 Task: Add a dinner reservation for two at a local restaurant on Friday at 8:00 PM.
Action: Mouse pressed left at (778, 404)
Screenshot: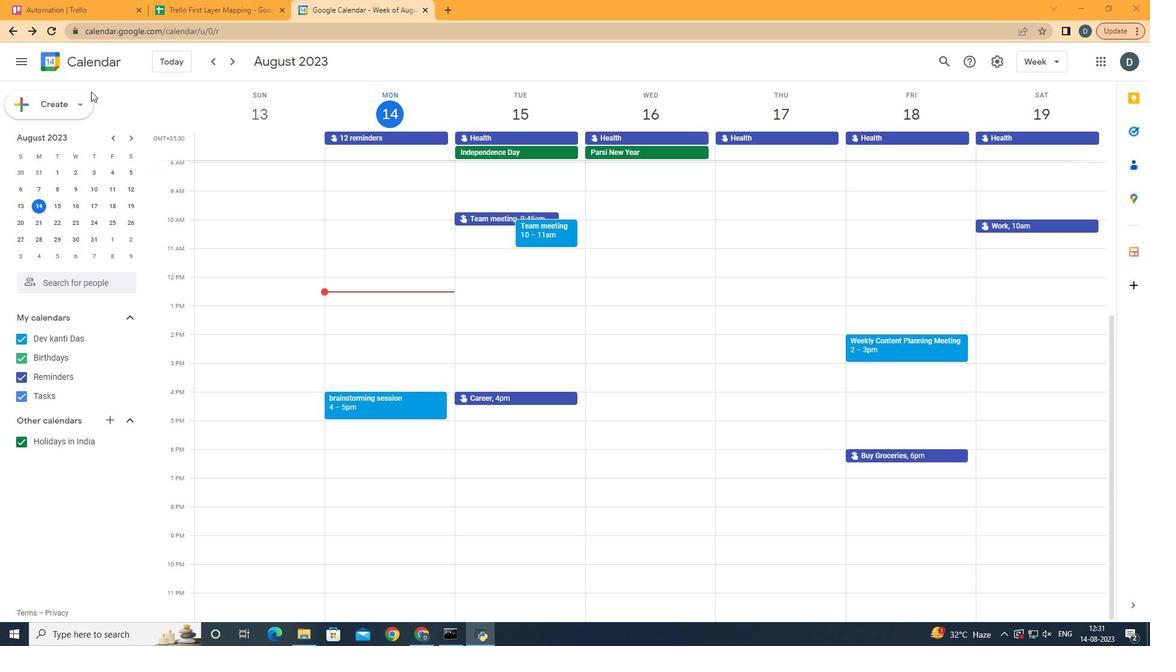 
Action: Mouse moved to (594, 228)
Screenshot: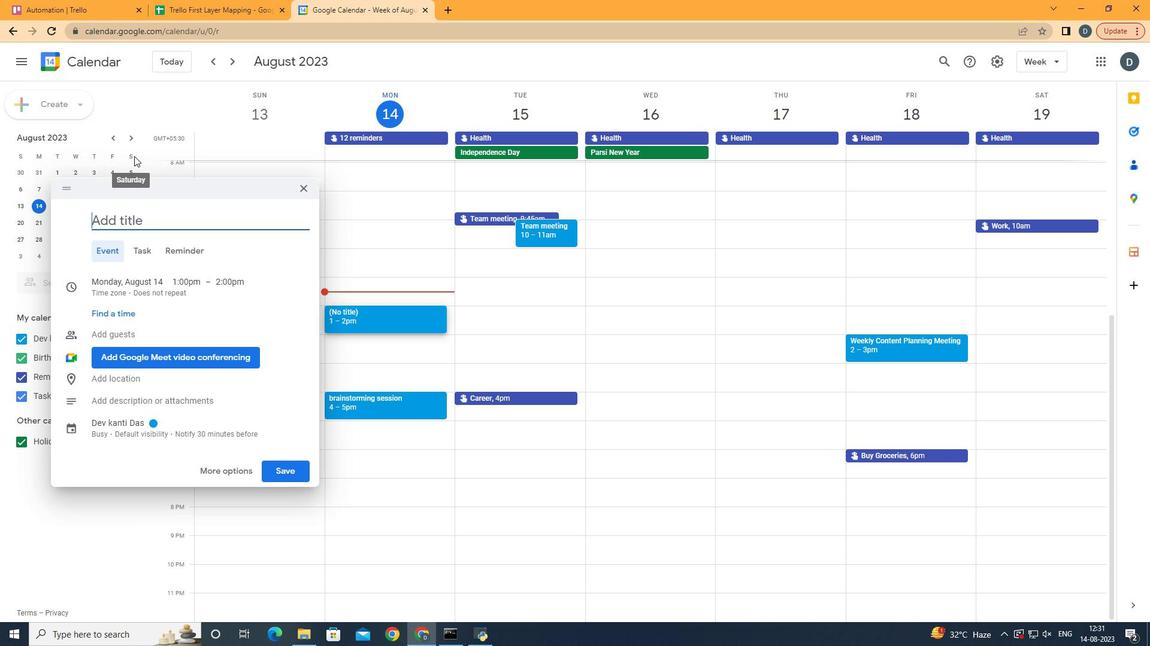 
Action: Key pressed <Key.caps_lock>S
Screenshot: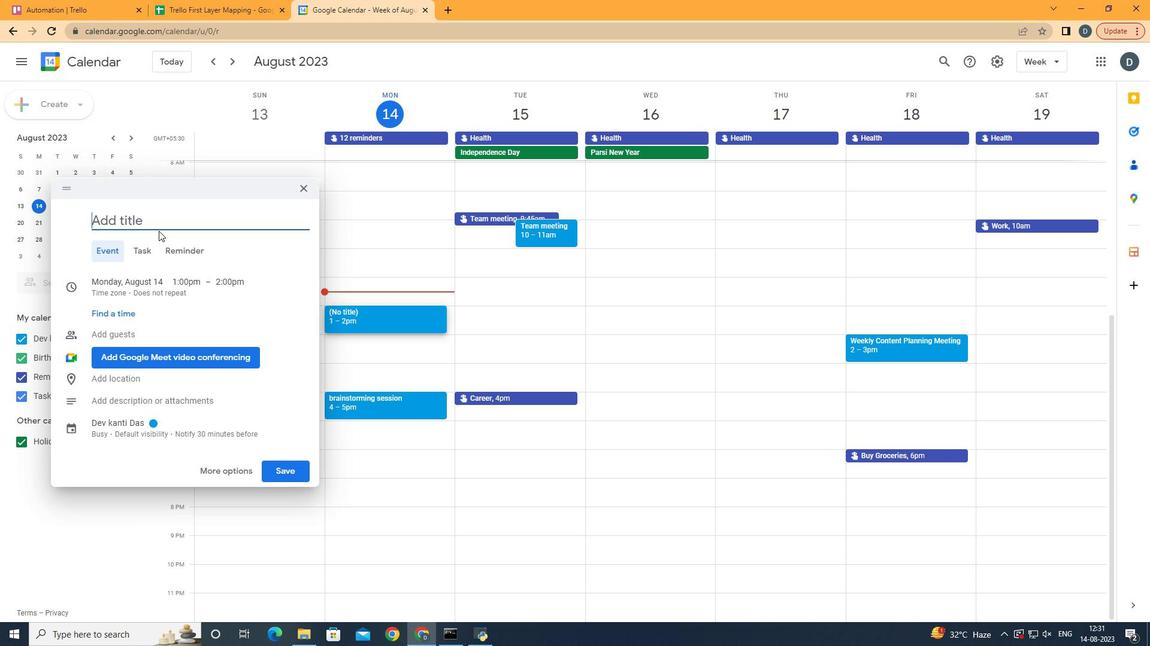 
Action: Mouse moved to (594, 228)
Screenshot: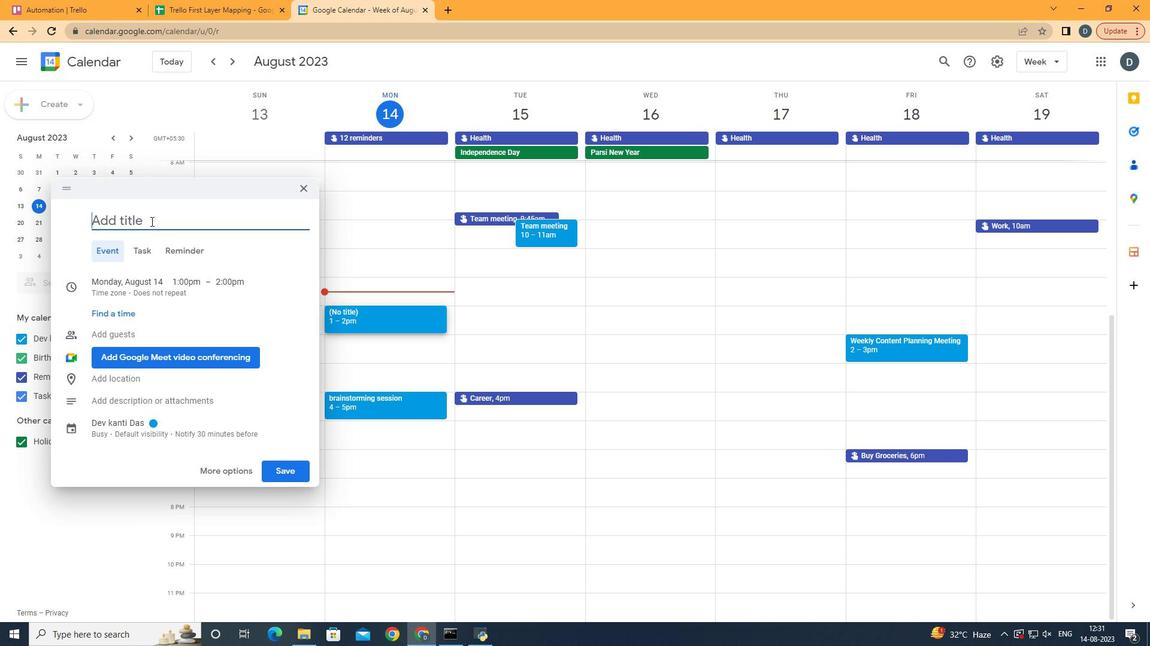 
Action: Key pressed <Key.backspace>DI<Key.backspace><Key.caps_lock>inner<Key.space>reservation<Key.space>for<Key.space>two
Screenshot: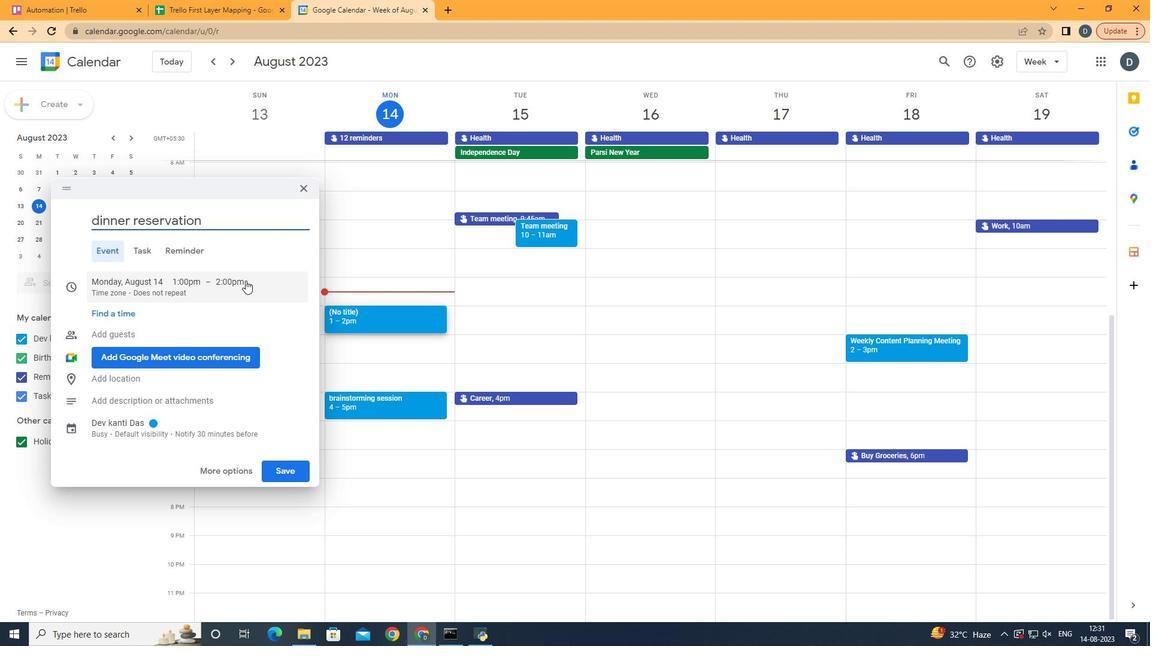 
Action: Mouse moved to (533, 344)
Screenshot: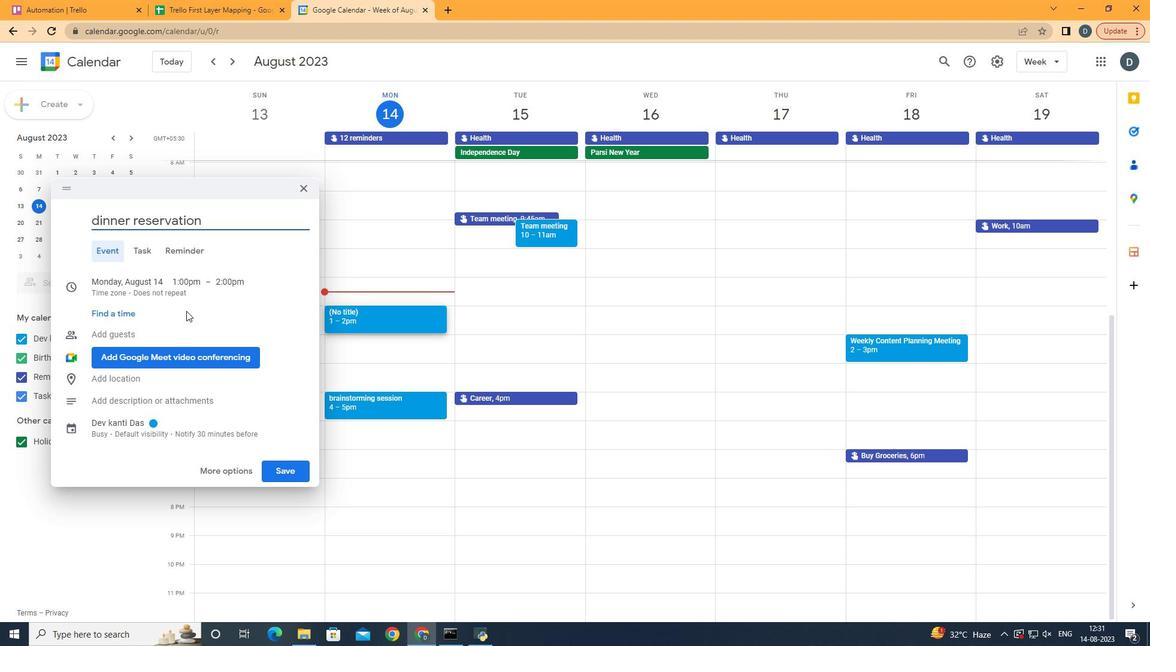 
Action: Mouse pressed left at (533, 344)
Screenshot: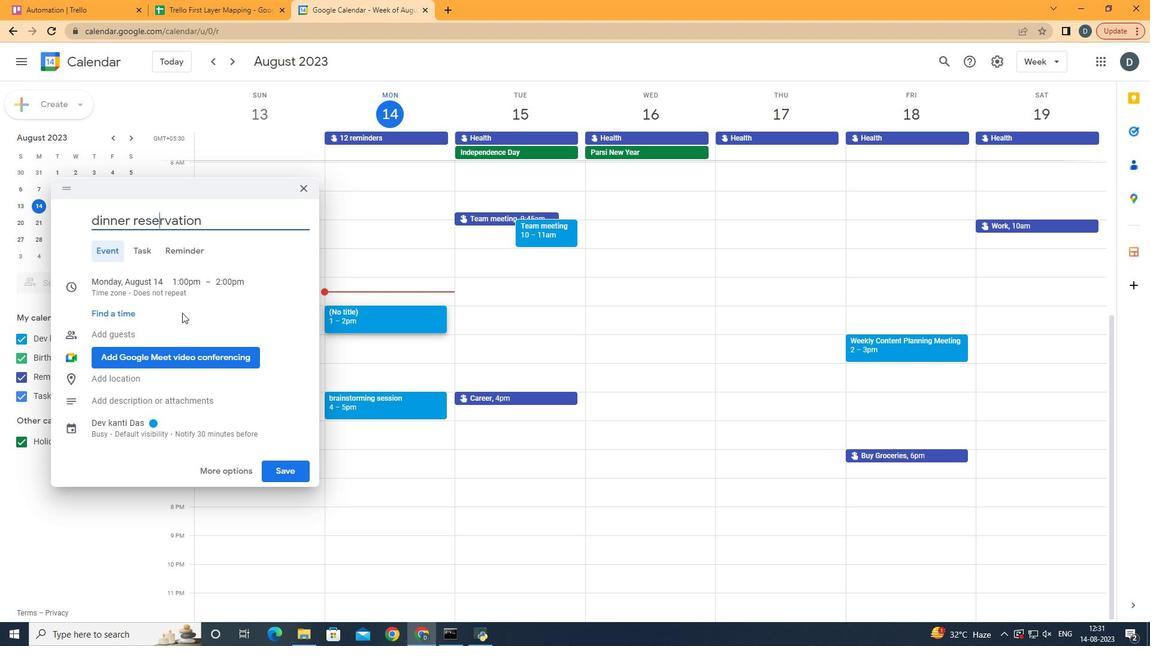 
Action: Mouse moved to (532, 349)
Screenshot: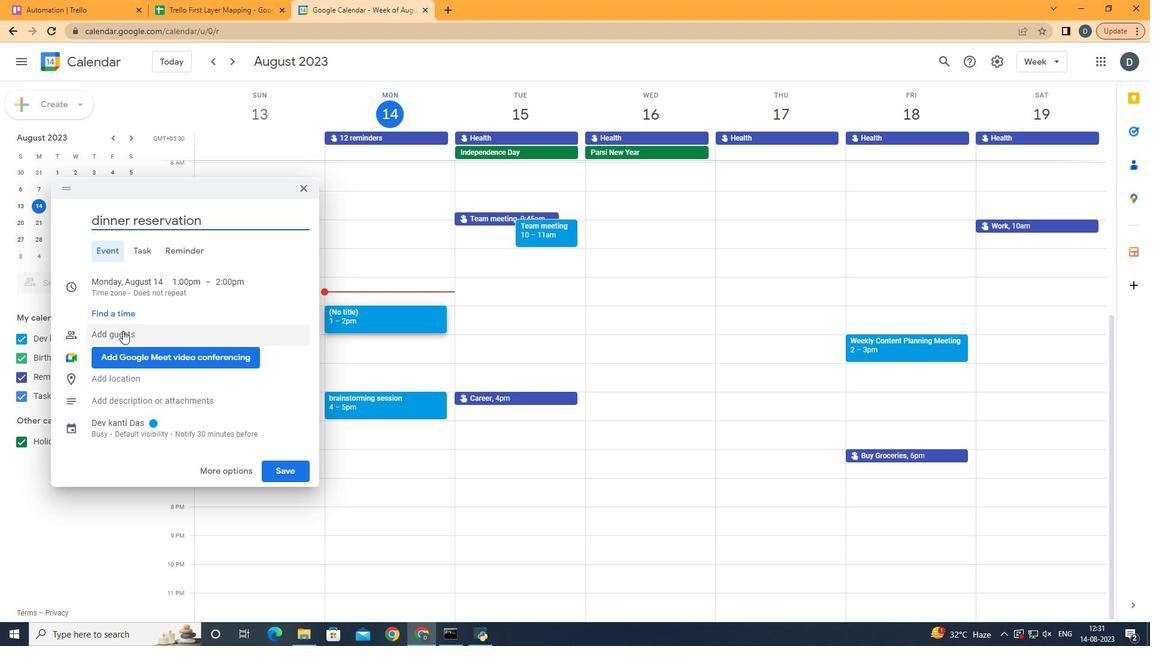 
Action: Key pressed <Key.caps_lock>LO<Key.caps_lock><Key.backspace>ocal<Key.space>restr
Screenshot: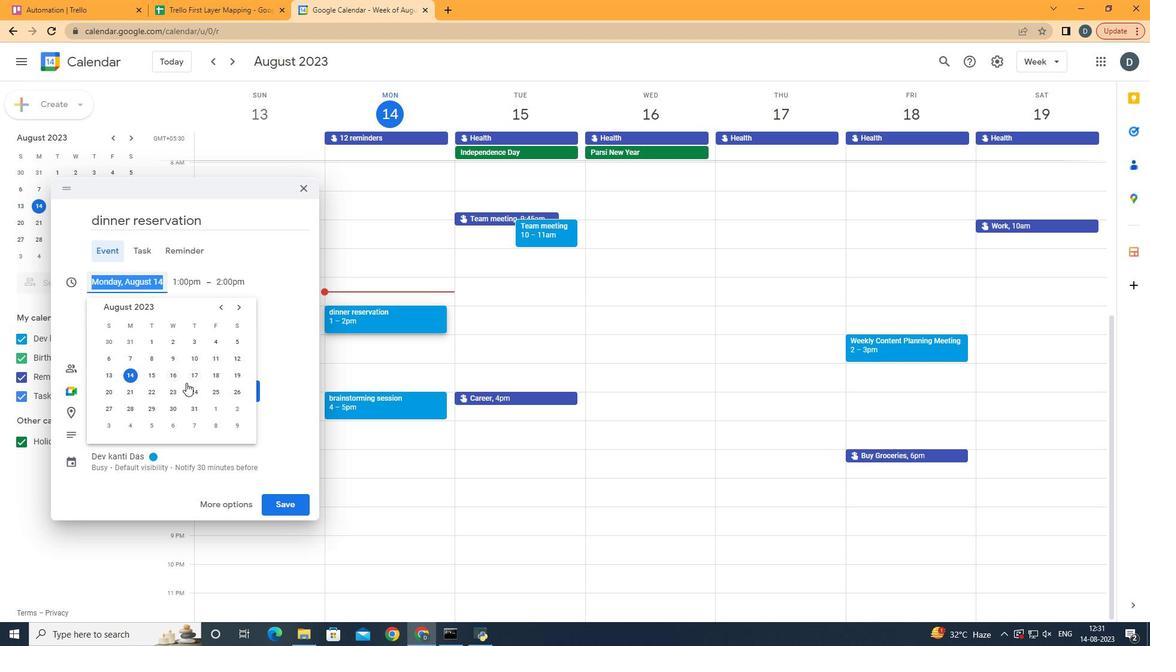 
Action: Mouse moved to (606, 268)
Screenshot: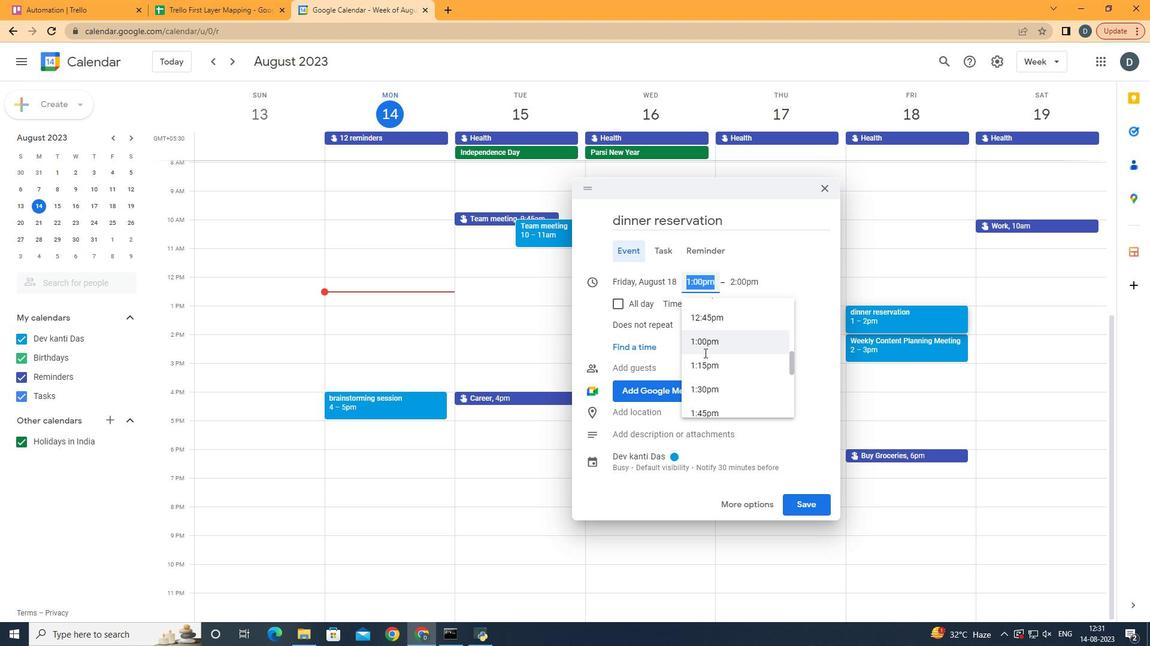 
Action: Mouse pressed left at (606, 268)
Screenshot: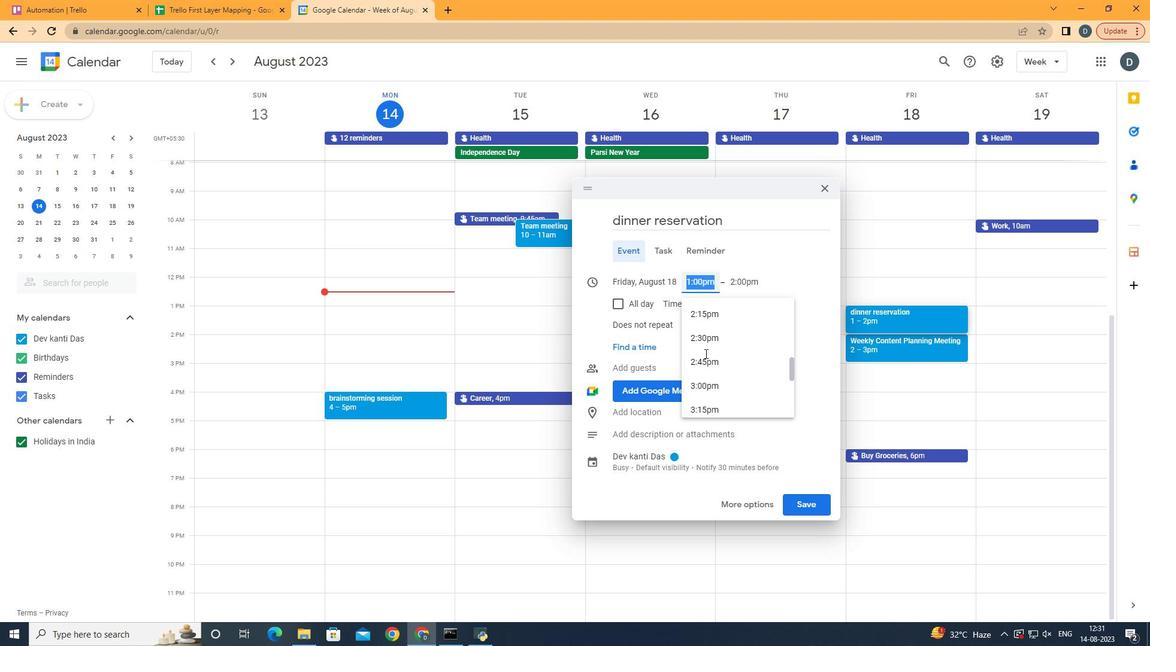 
Action: Mouse moved to (714, 431)
Screenshot: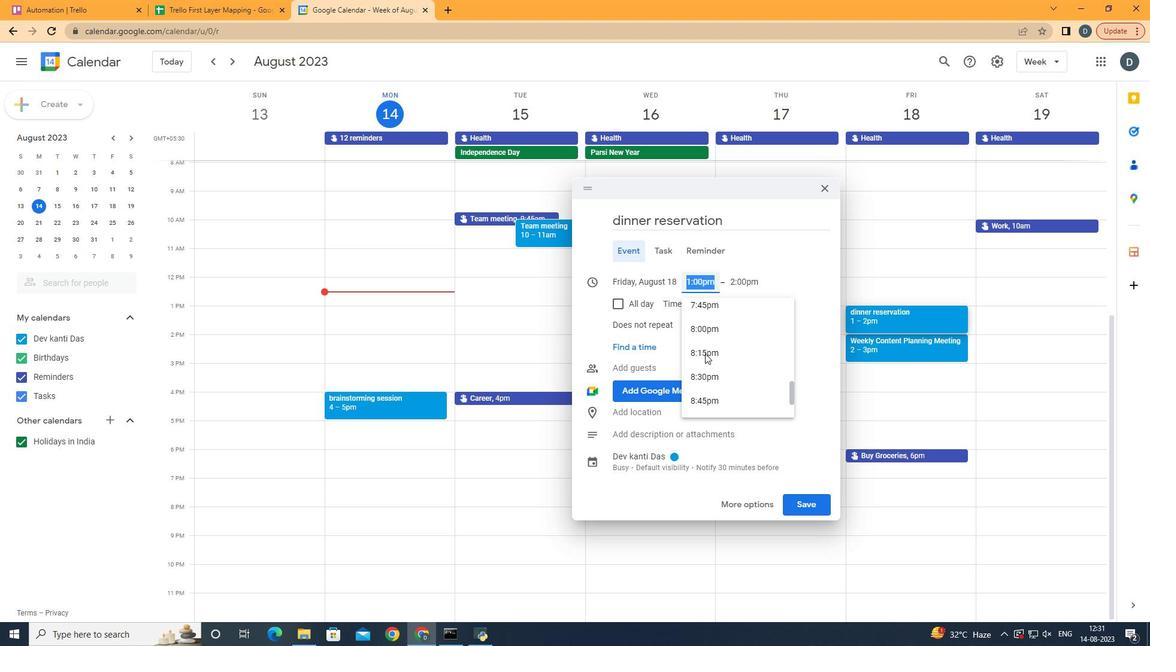 
Action: Mouse pressed left at (714, 431)
Screenshot: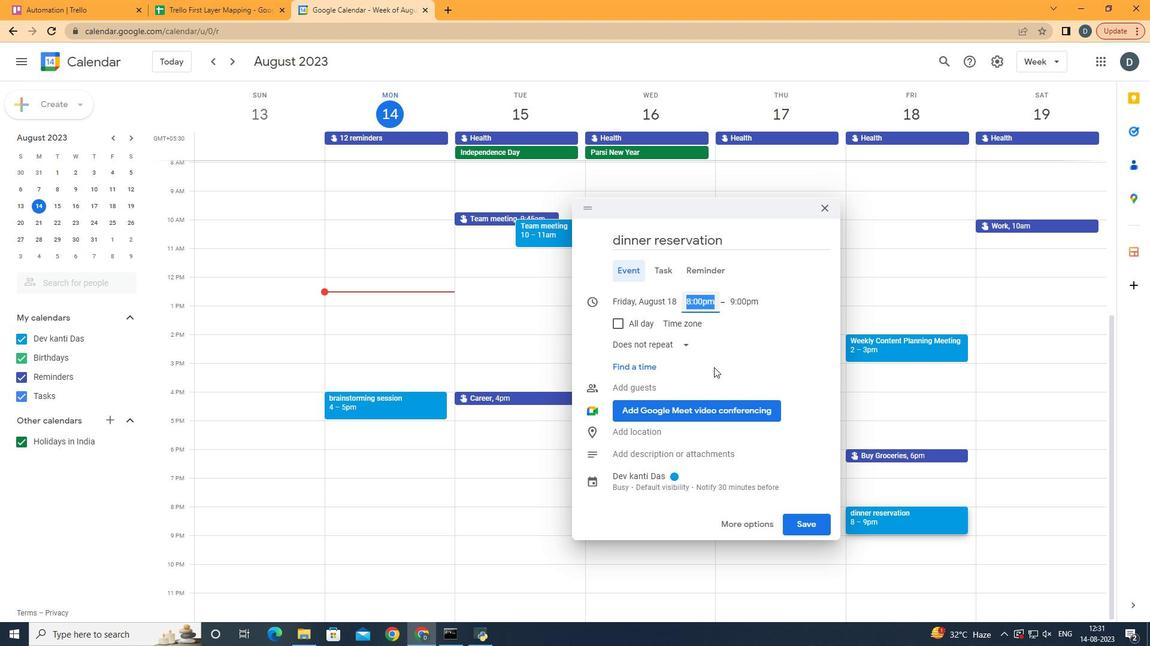 
Action: Mouse moved to (115, 170)
Screenshot: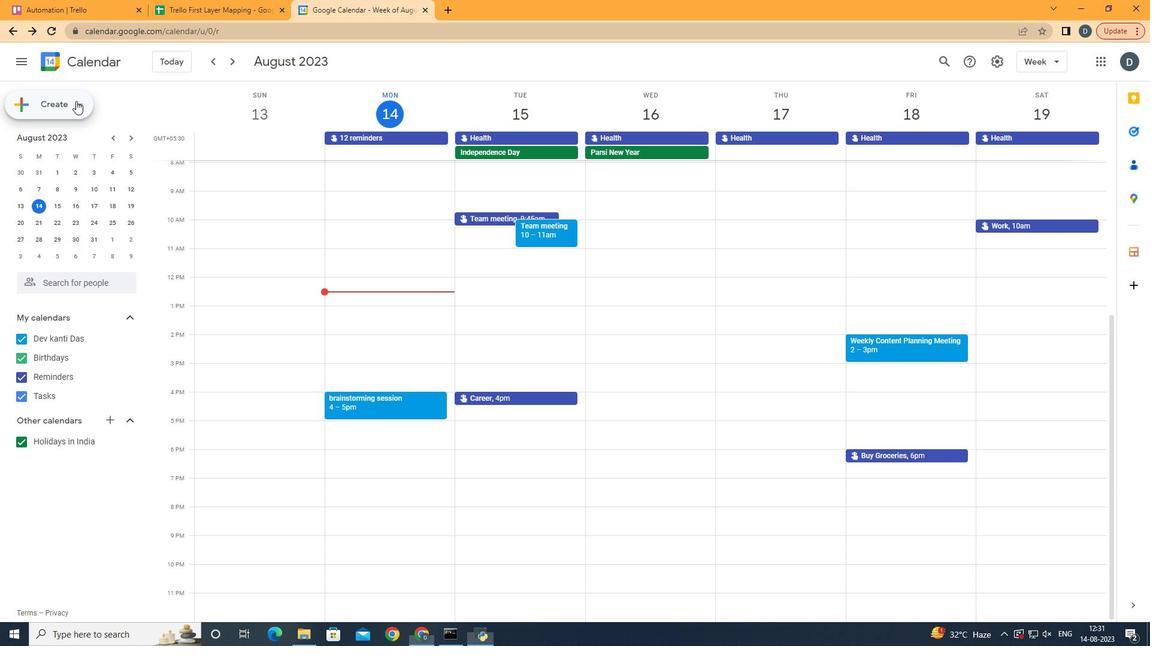 
Action: Mouse pressed left at (115, 170)
Screenshot: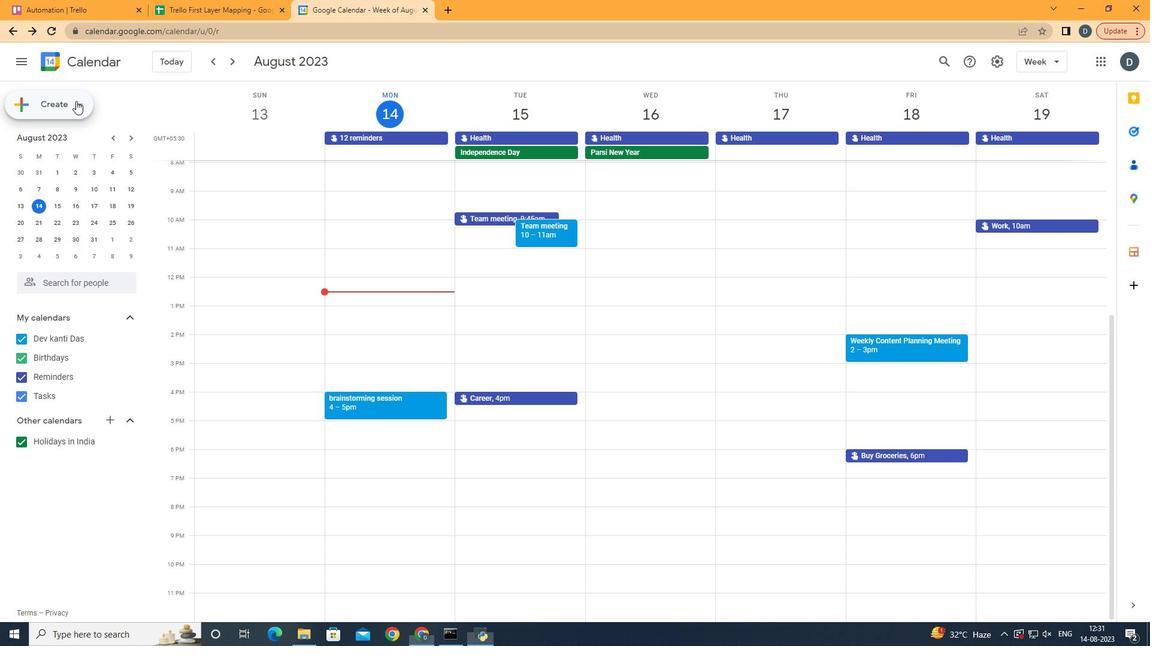 
Action: Mouse moved to (107, 191)
Screenshot: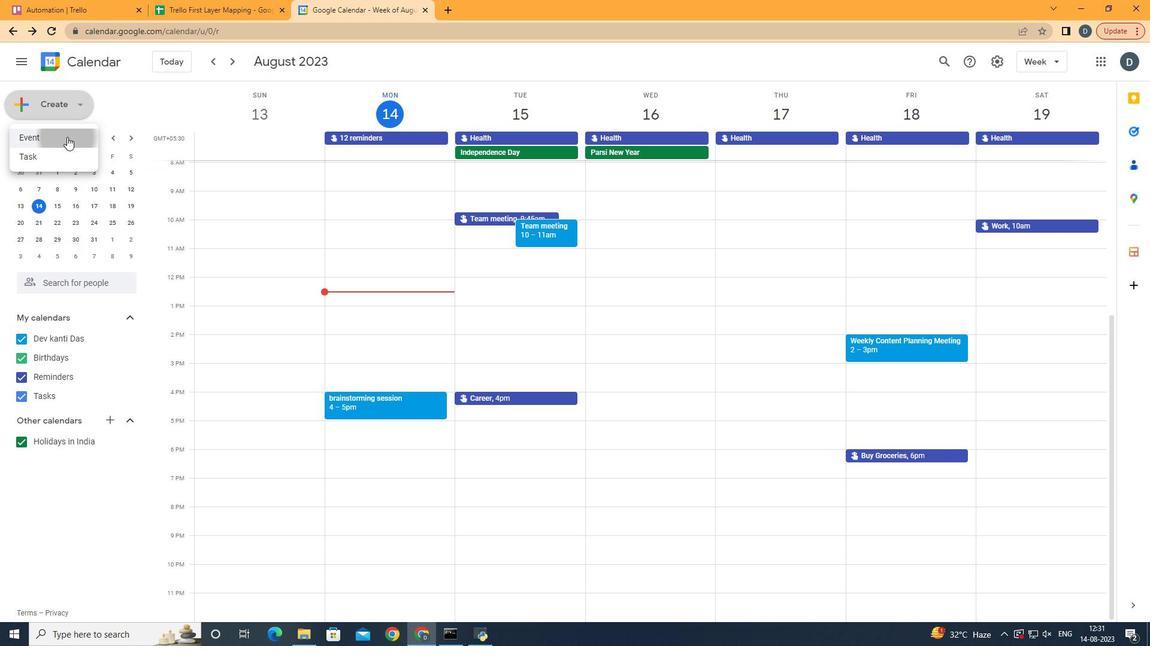 
Action: Mouse pressed left at (107, 191)
Screenshot: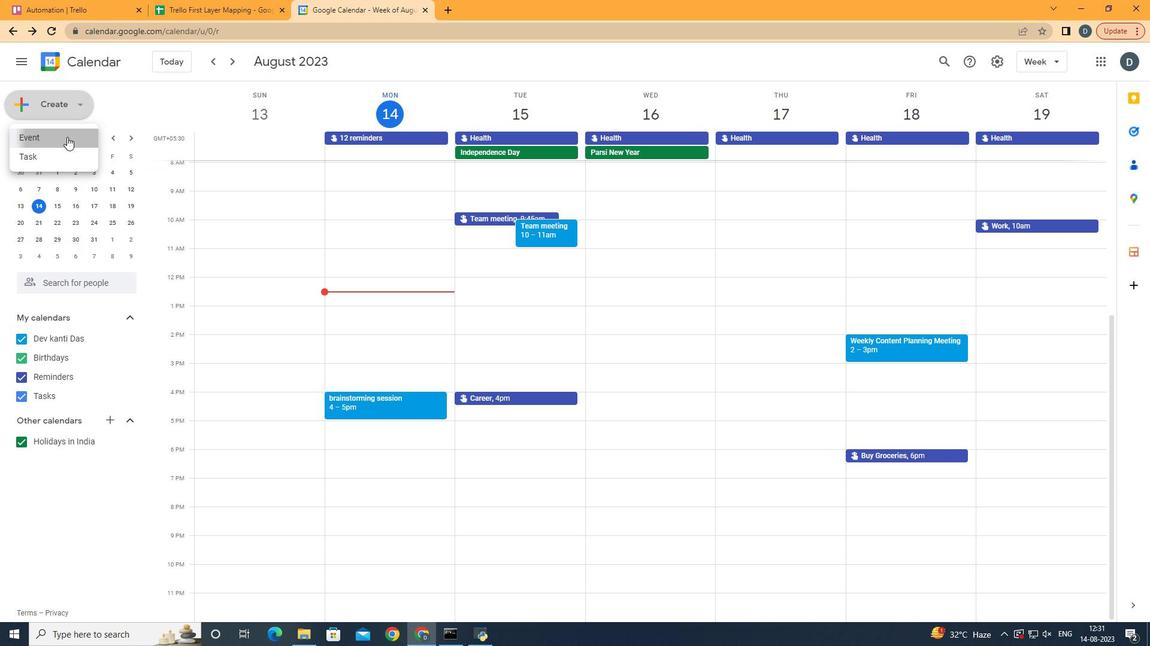 
Action: Mouse moved to (177, 243)
Screenshot: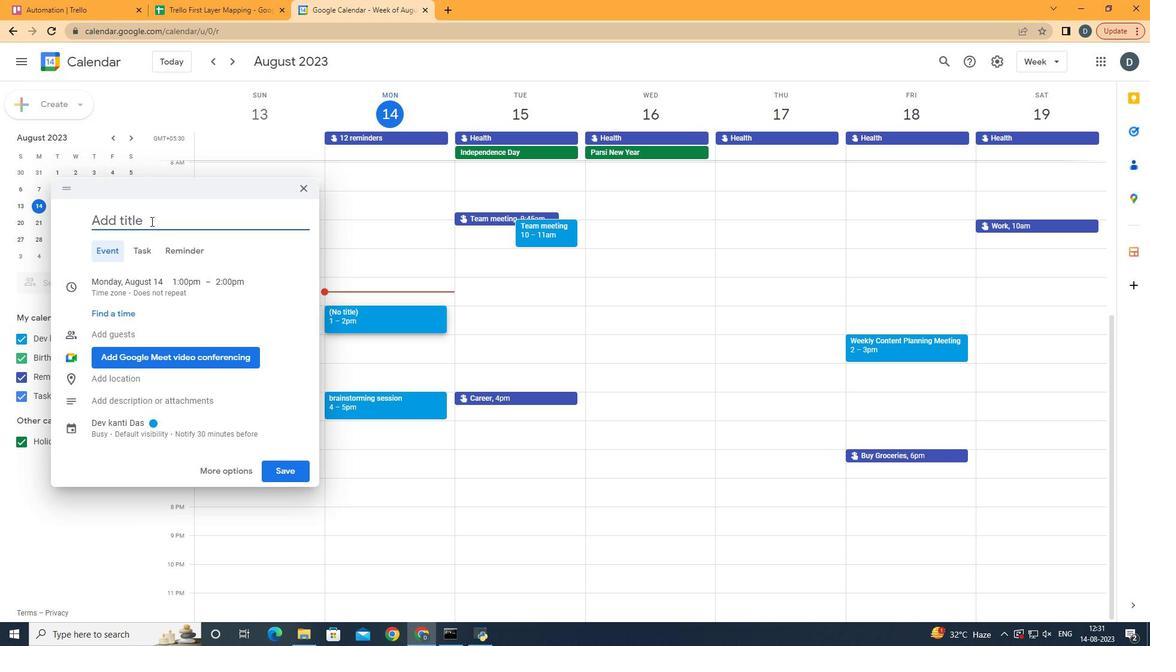 
Action: Mouse pressed left at (177, 243)
Screenshot: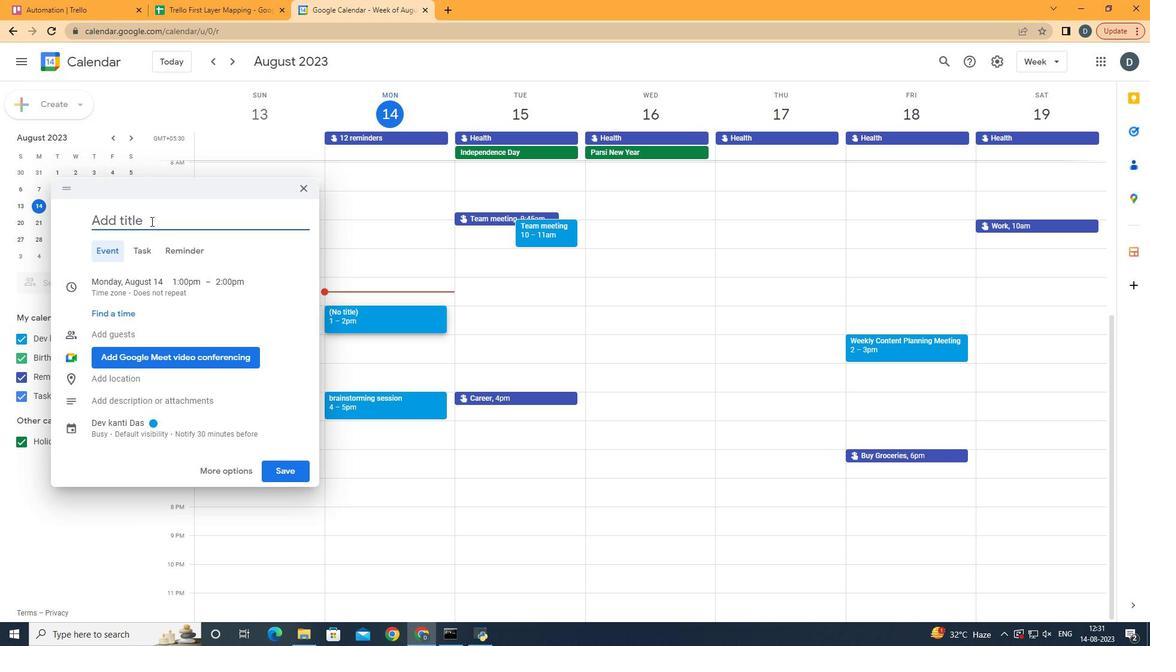 
Action: Key pressed dinner<Key.space>resrvation
Screenshot: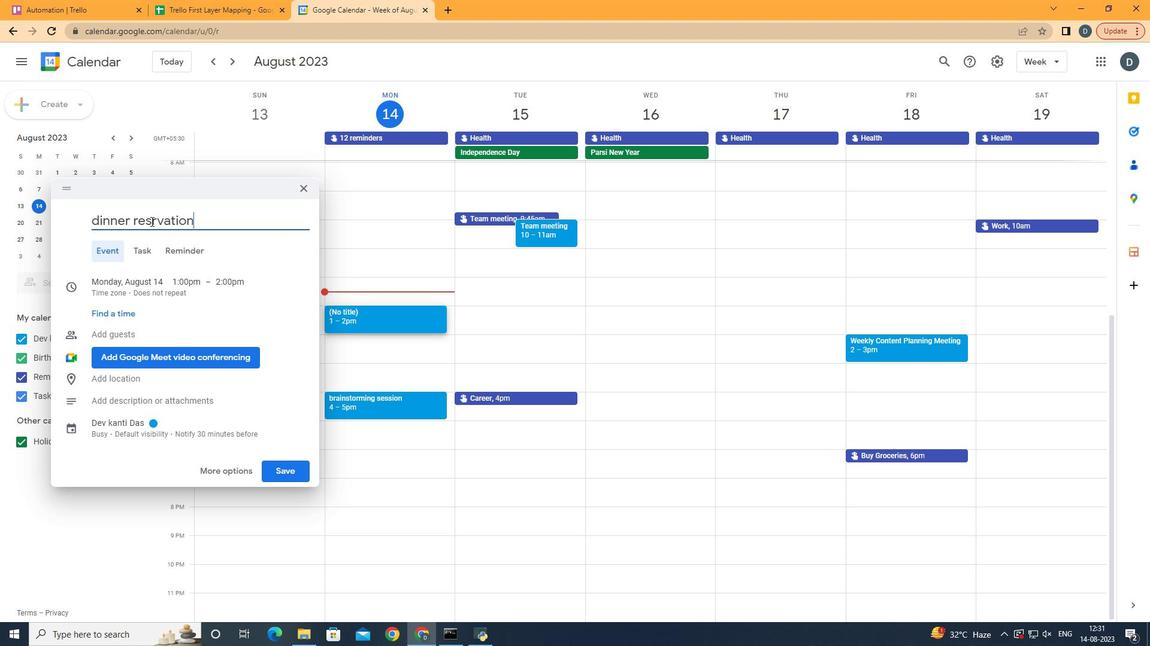 
Action: Mouse moved to (177, 243)
Screenshot: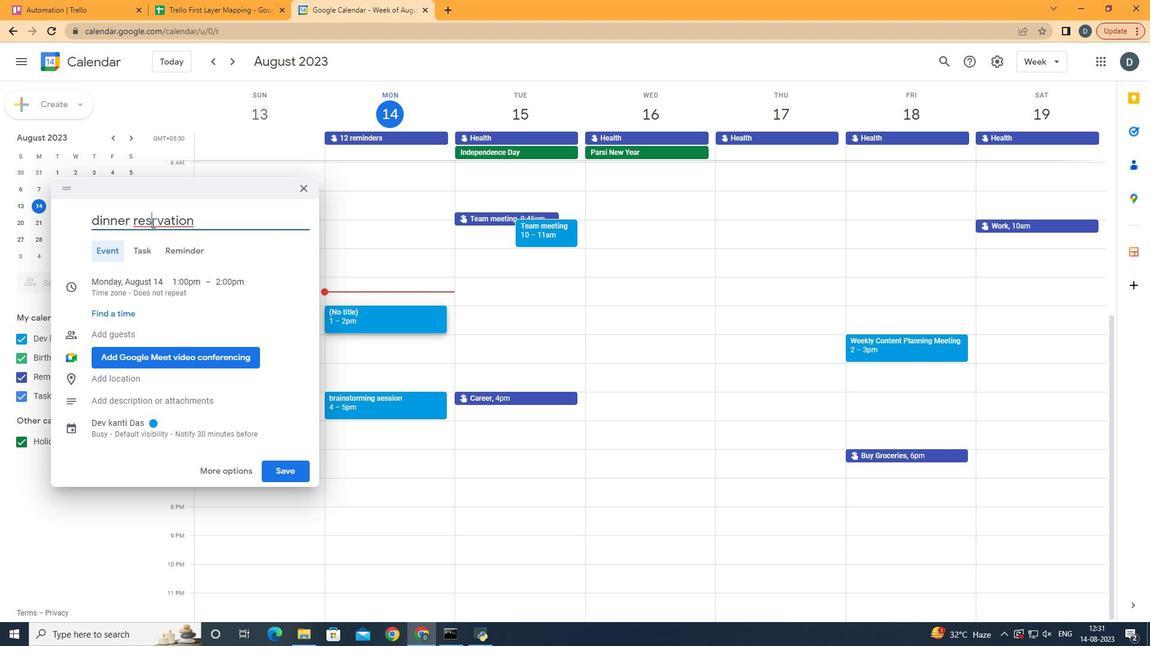 
Action: Mouse pressed left at (177, 243)
Screenshot: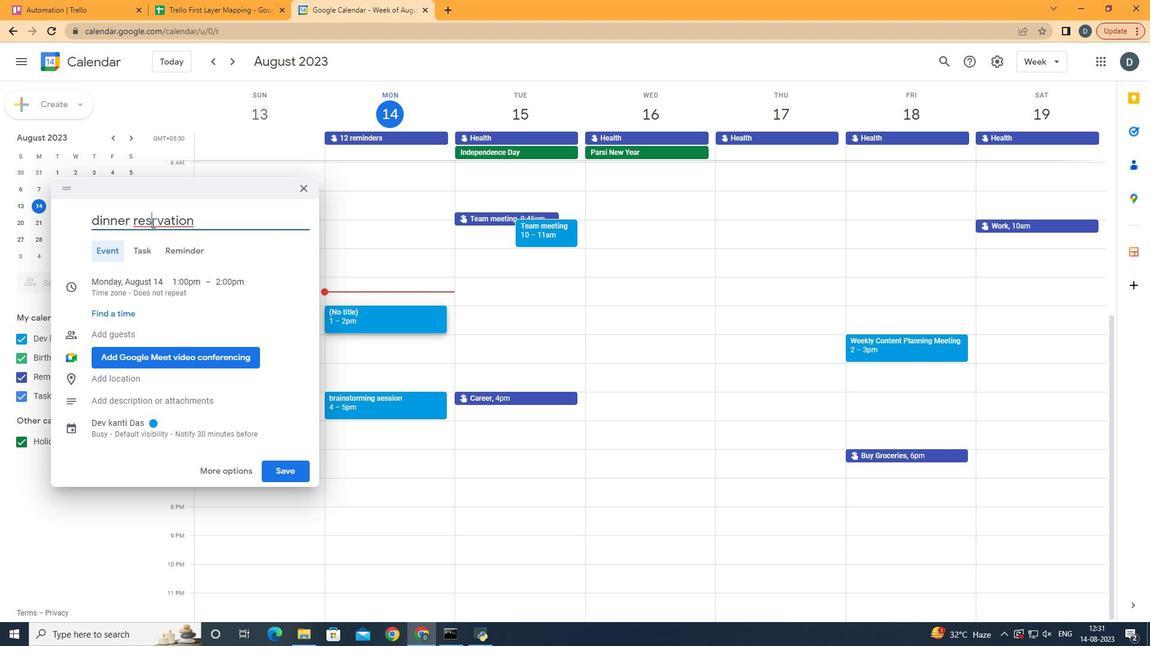 
Action: Mouse moved to (194, 261)
Screenshot: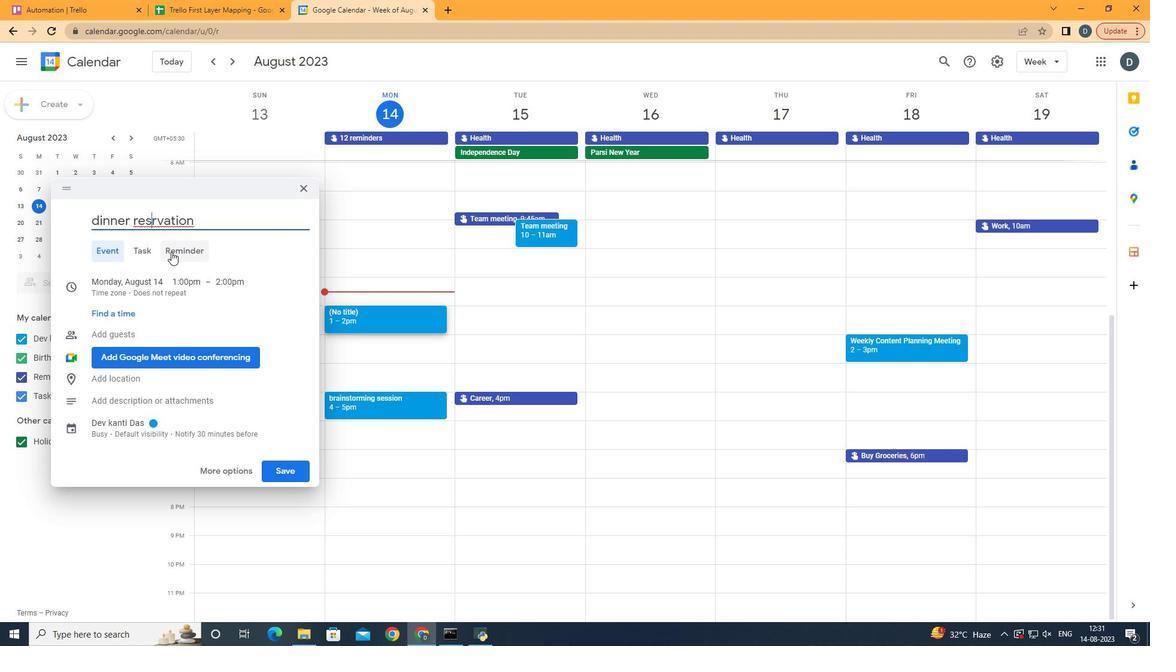 
Action: Key pressed e
Screenshot: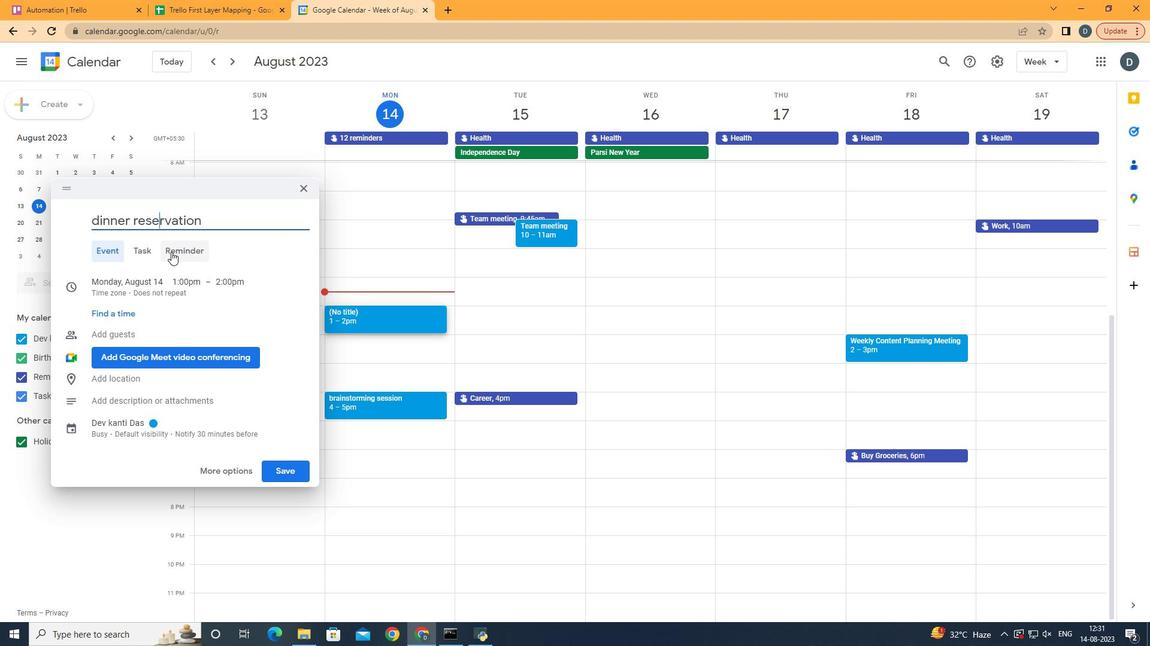 
Action: Mouse moved to (153, 309)
Screenshot: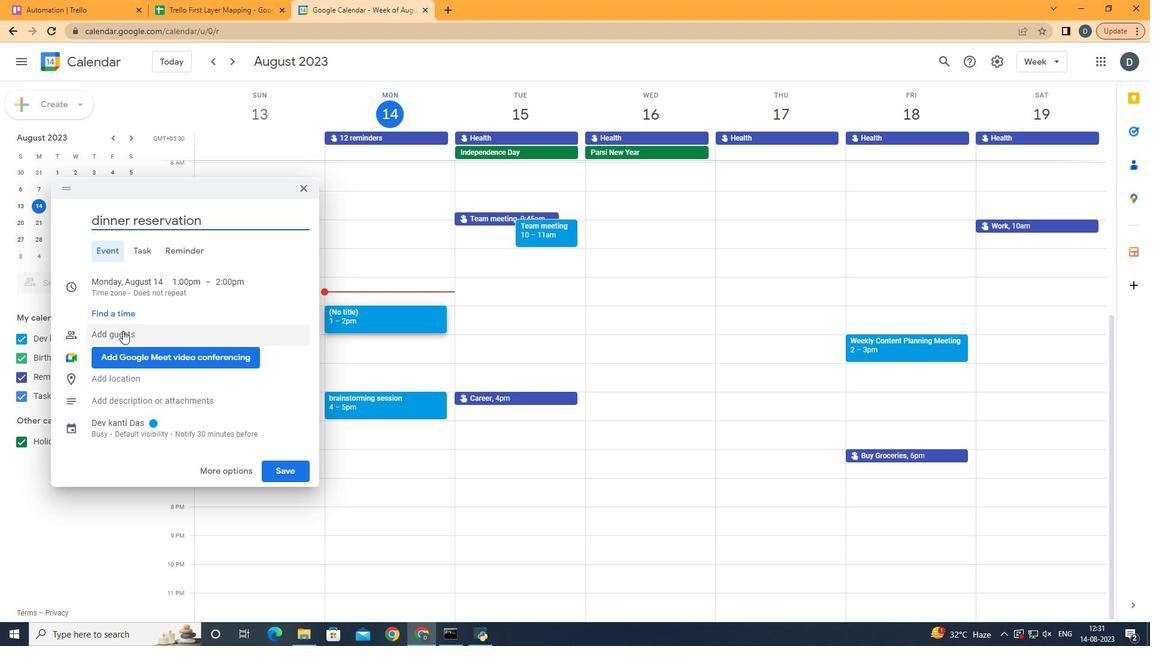 
Action: Mouse pressed left at (153, 309)
Screenshot: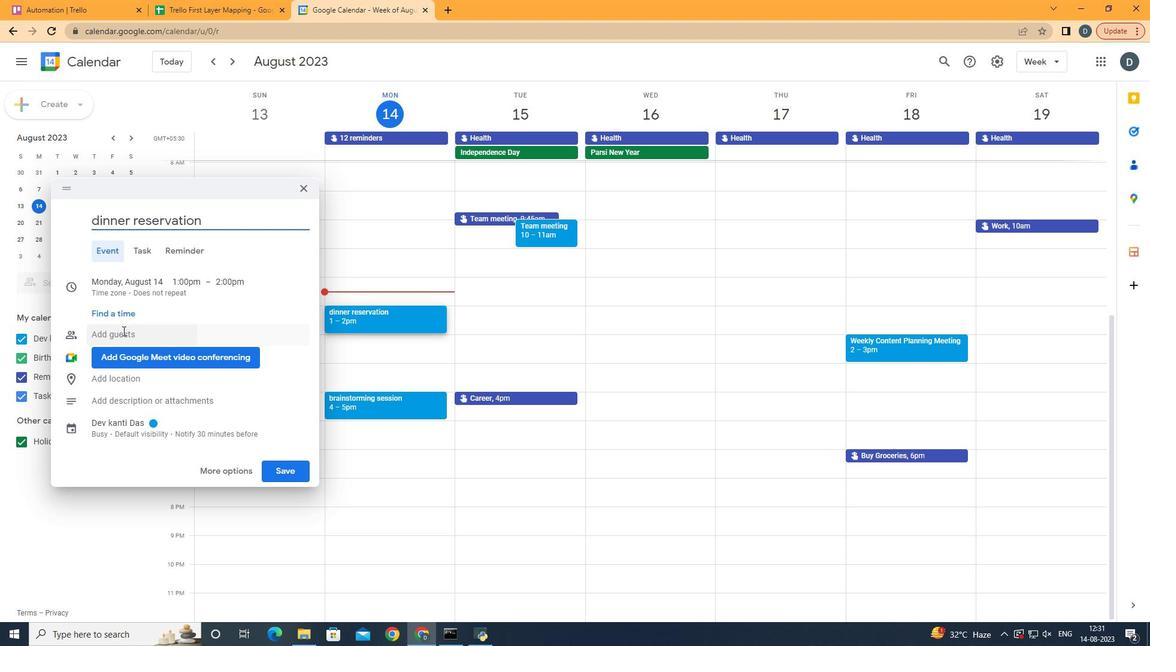 
Action: Mouse moved to (154, 279)
Screenshot: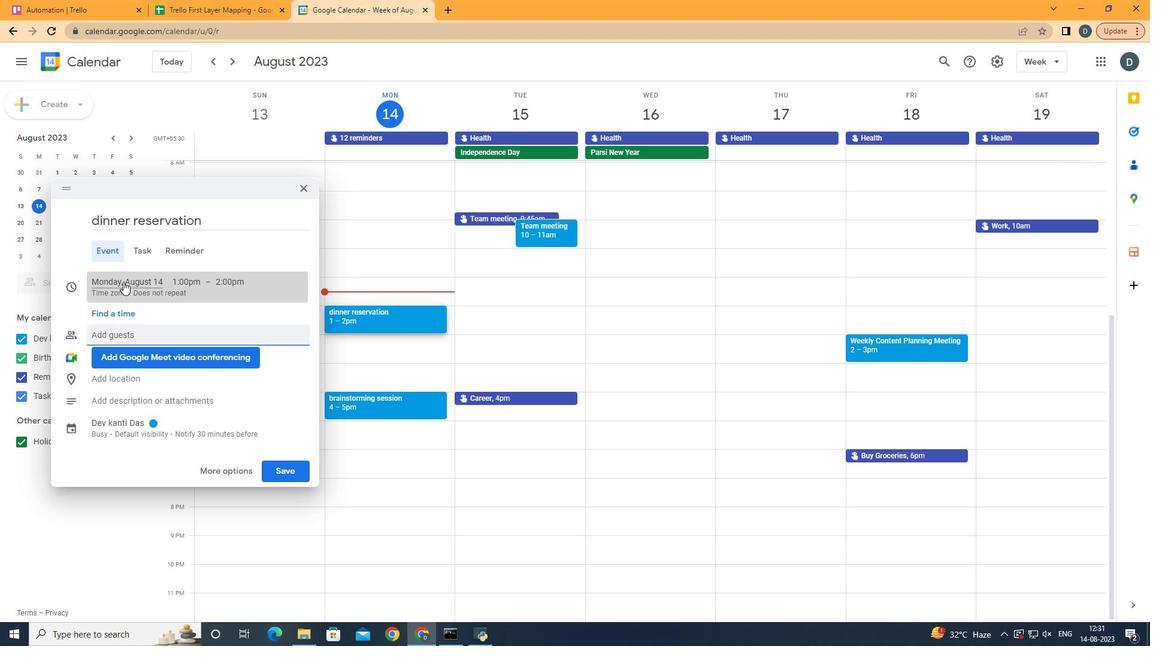
Action: Mouse pressed left at (154, 279)
Screenshot: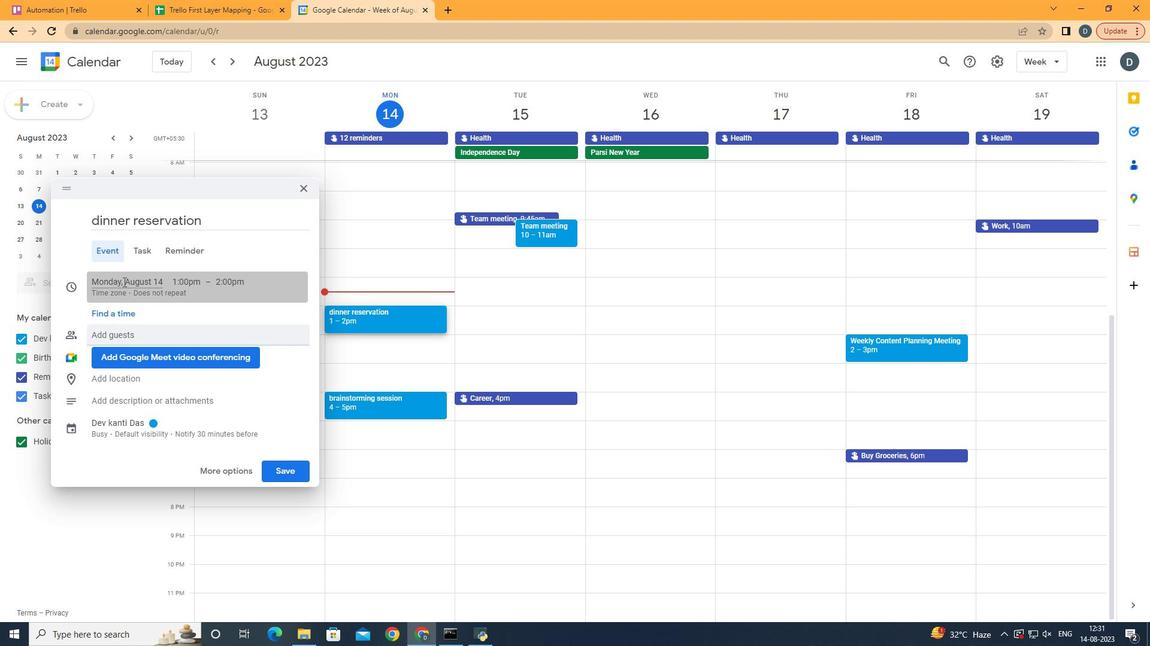 
Action: Mouse moved to (231, 337)
Screenshot: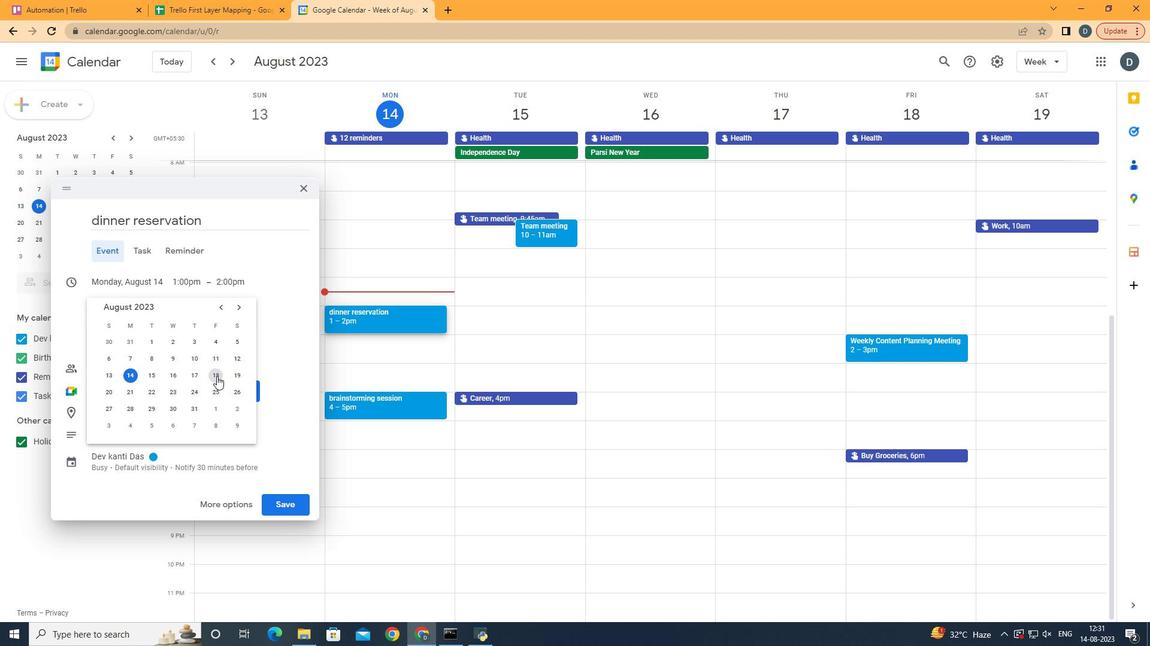 
Action: Mouse pressed left at (231, 337)
Screenshot: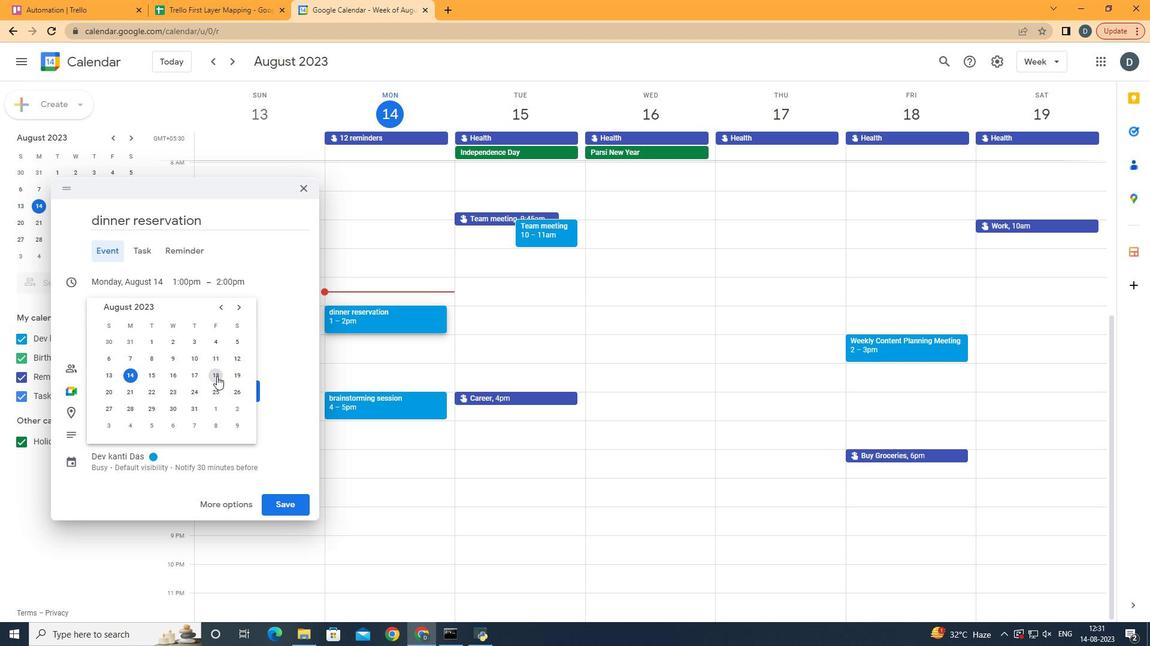 
Action: Mouse moved to (622, 279)
Screenshot: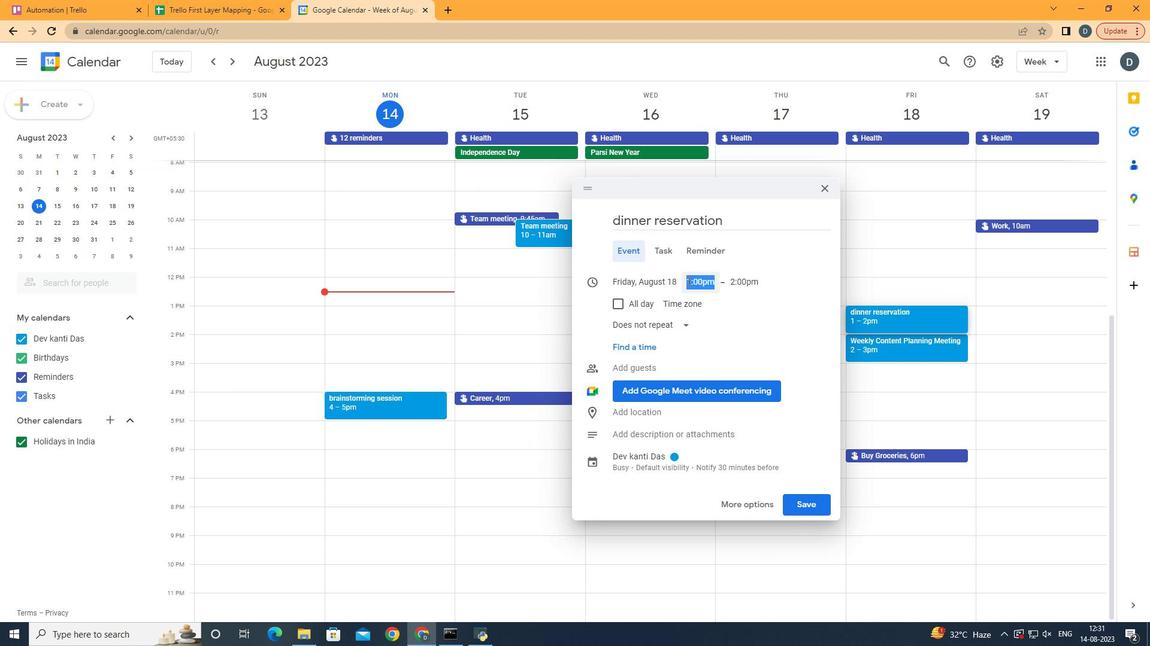 
Action: Mouse pressed left at (622, 279)
Screenshot: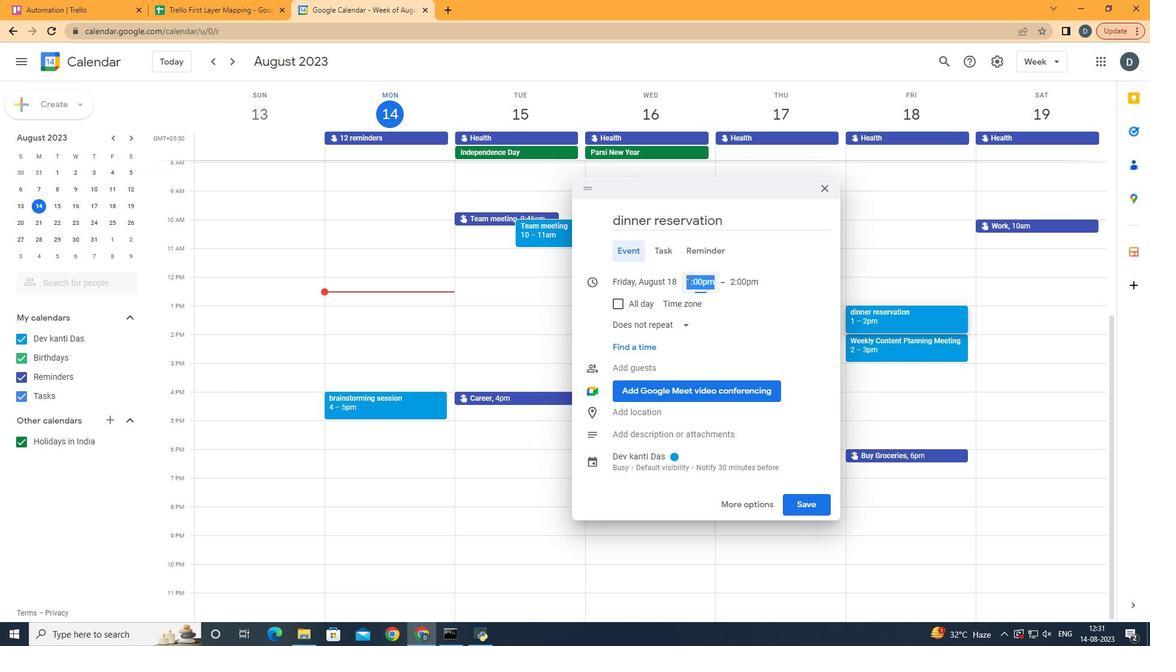 
Action: Mouse moved to (634, 321)
Screenshot: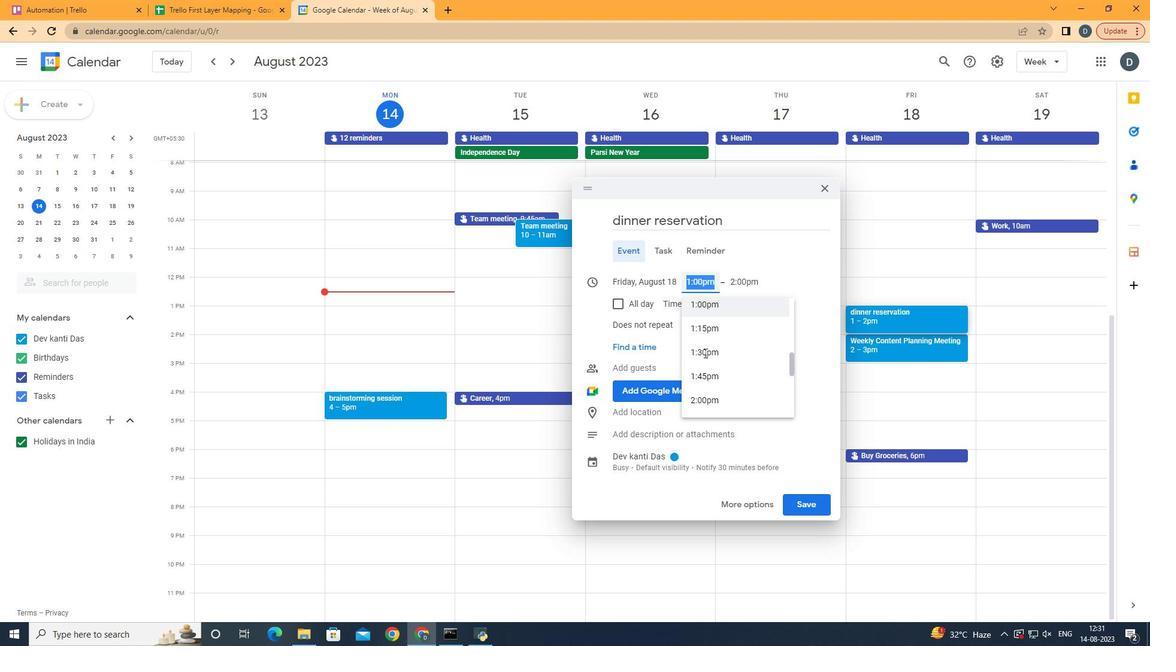 
Action: Mouse scrolled (634, 321) with delta (0, 0)
Screenshot: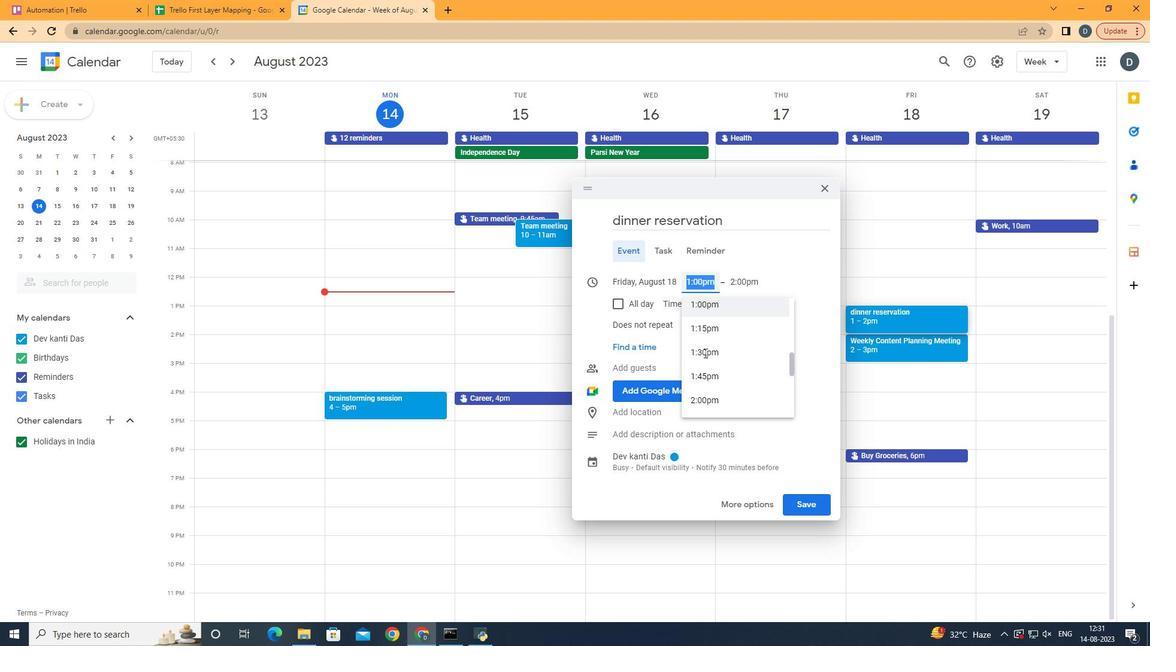 
Action: Mouse moved to (636, 323)
Screenshot: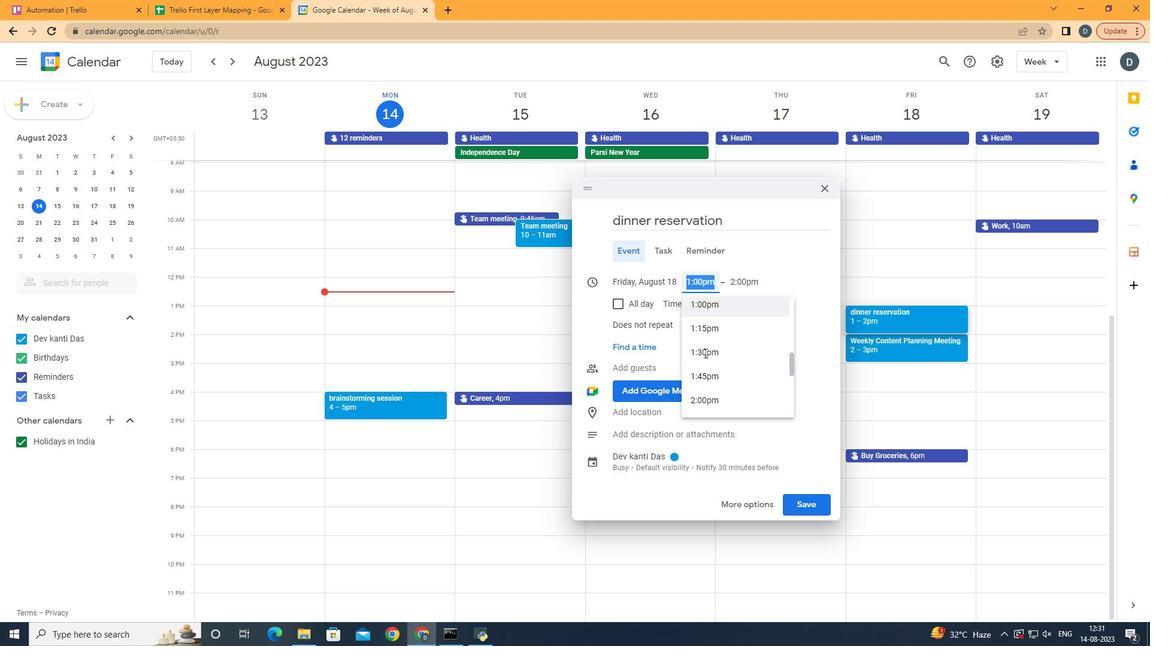 
Action: Mouse scrolled (636, 322) with delta (0, 0)
Screenshot: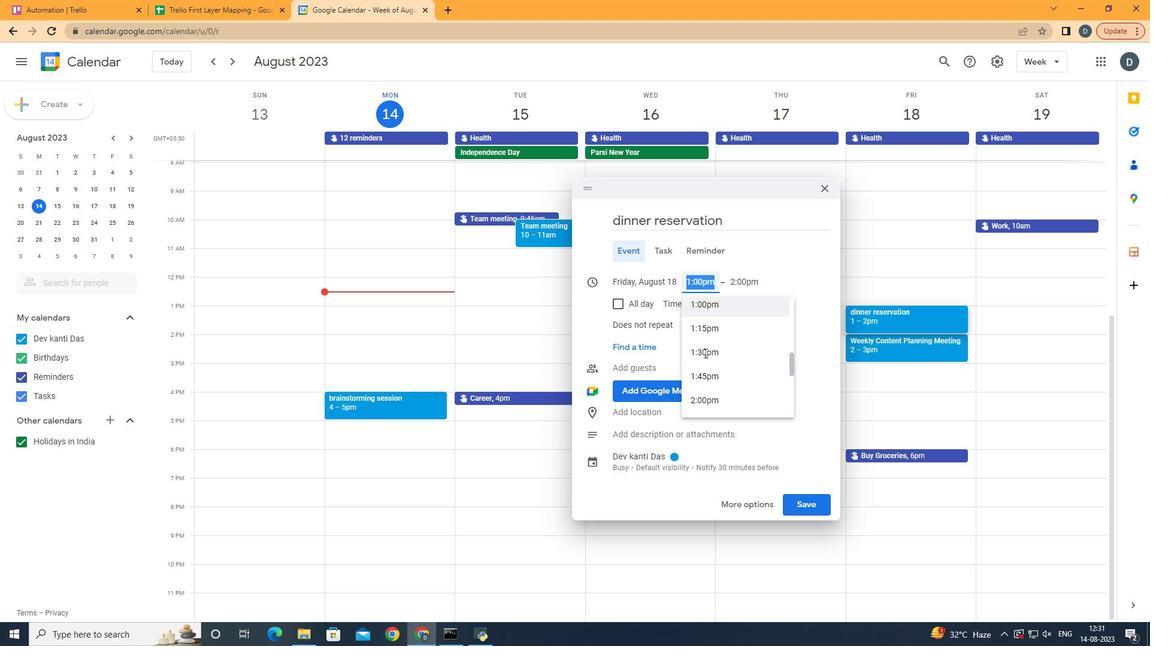 
Action: Mouse moved to (636, 323)
Screenshot: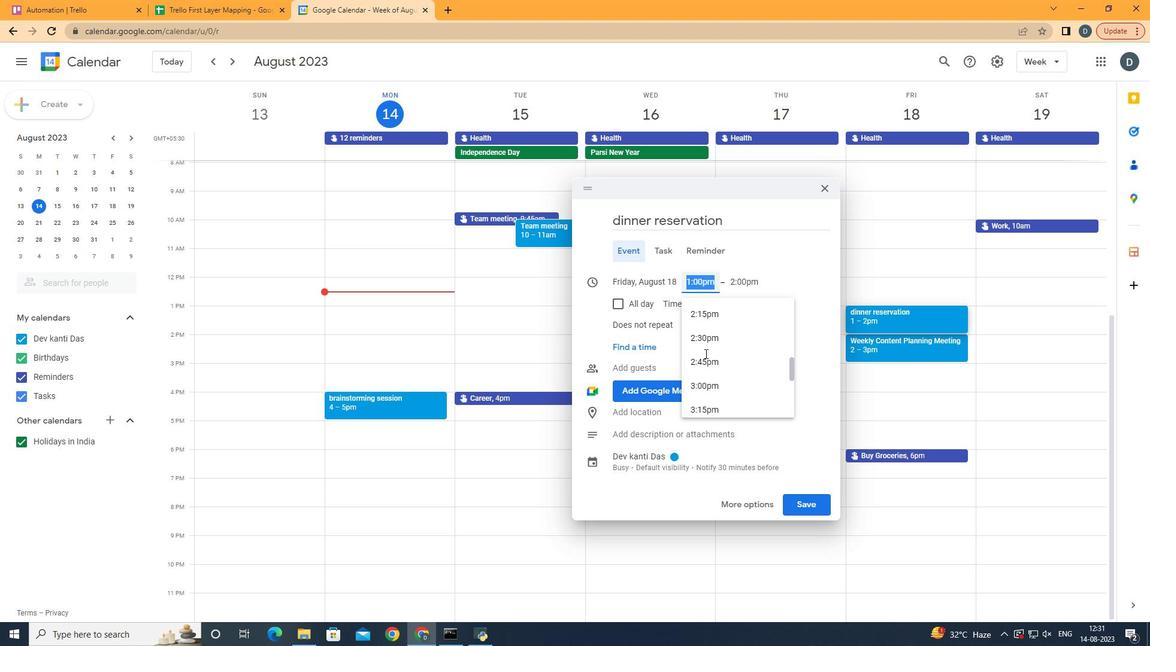 
Action: Mouse scrolled (636, 322) with delta (0, 0)
Screenshot: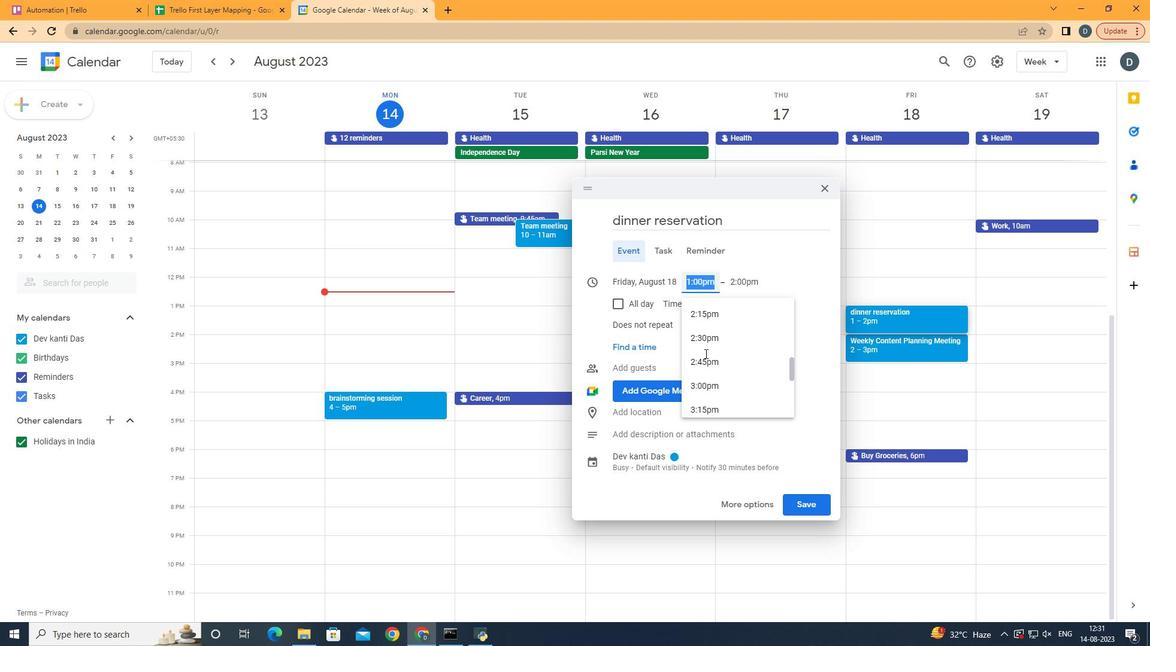 
Action: Mouse scrolled (636, 322) with delta (0, 0)
Screenshot: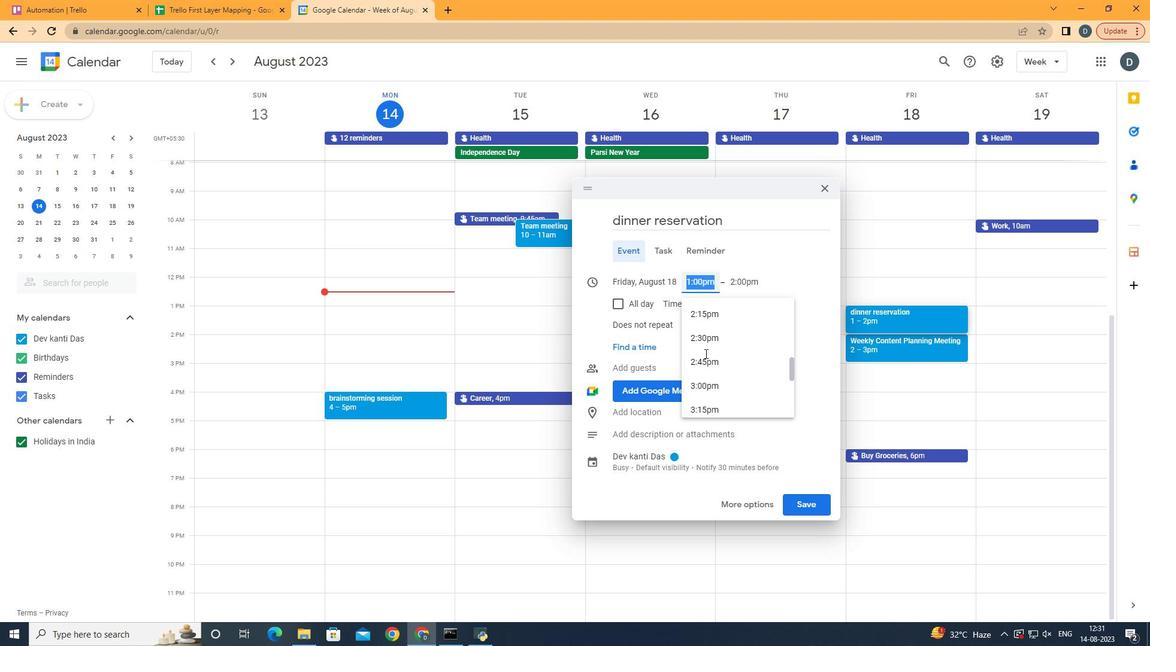 
Action: Mouse moved to (636, 323)
Screenshot: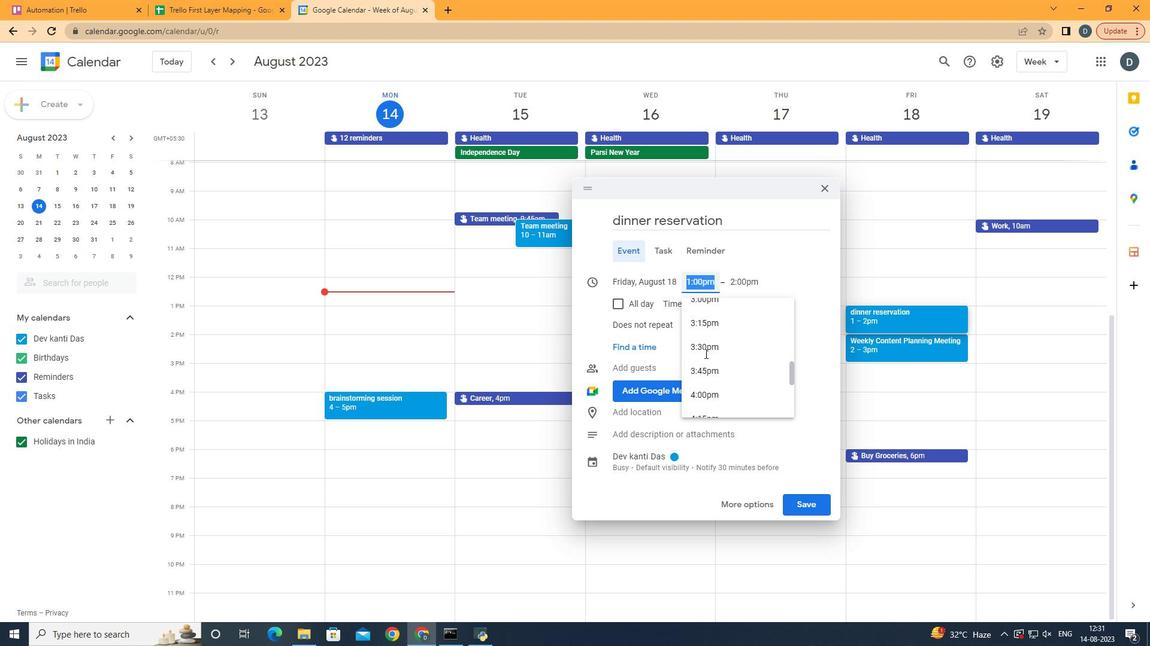 
Action: Mouse scrolled (636, 323) with delta (0, 0)
Screenshot: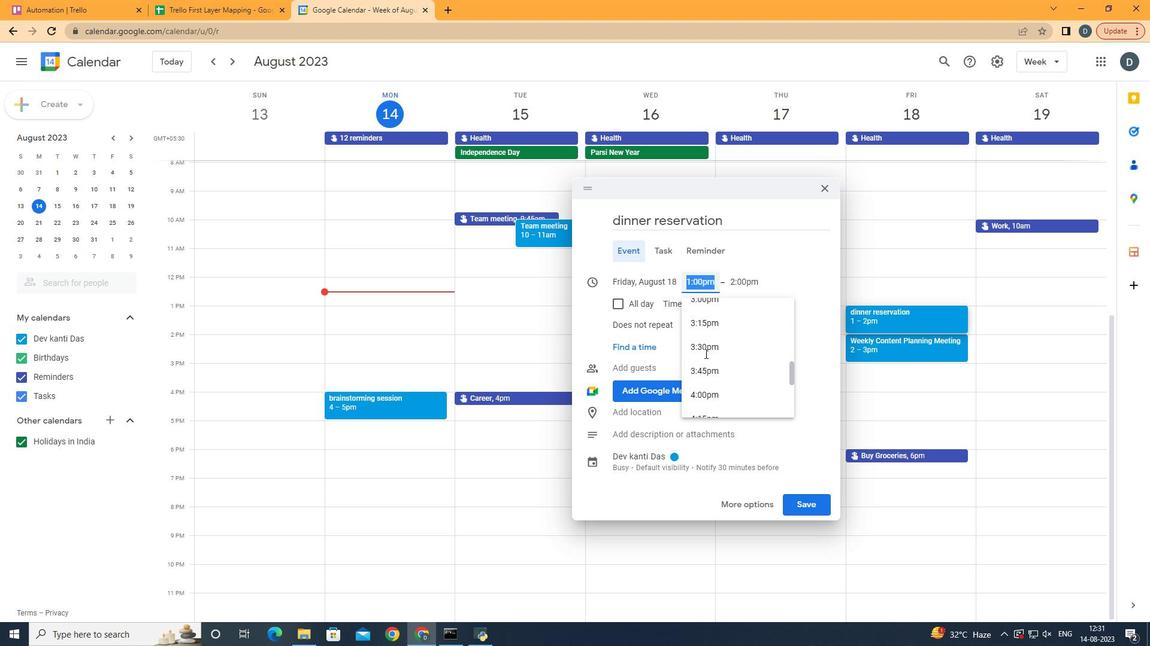 
Action: Mouse scrolled (636, 323) with delta (0, 0)
Screenshot: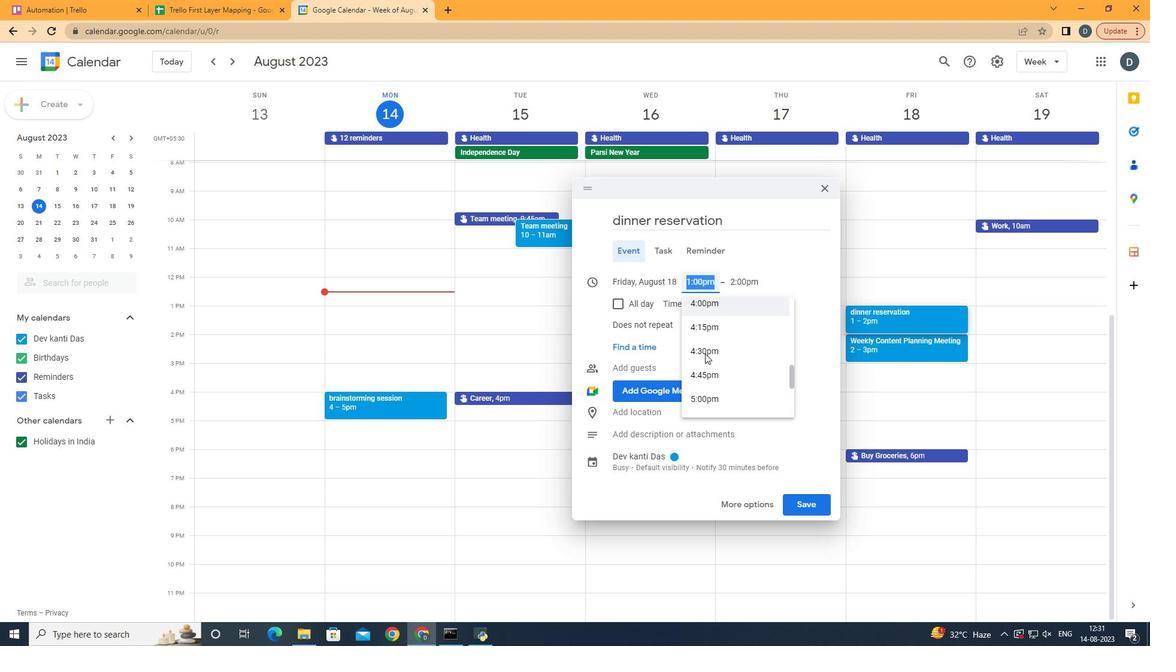 
Action: Mouse scrolled (636, 323) with delta (0, 0)
Screenshot: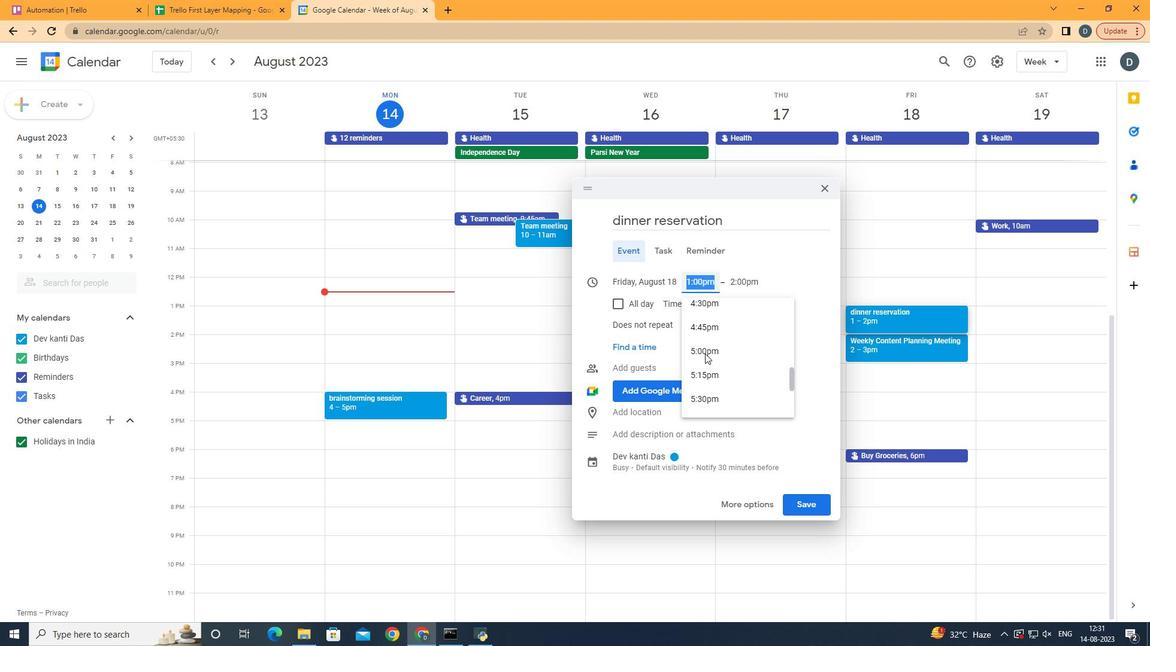 
Action: Mouse scrolled (636, 323) with delta (0, 0)
Screenshot: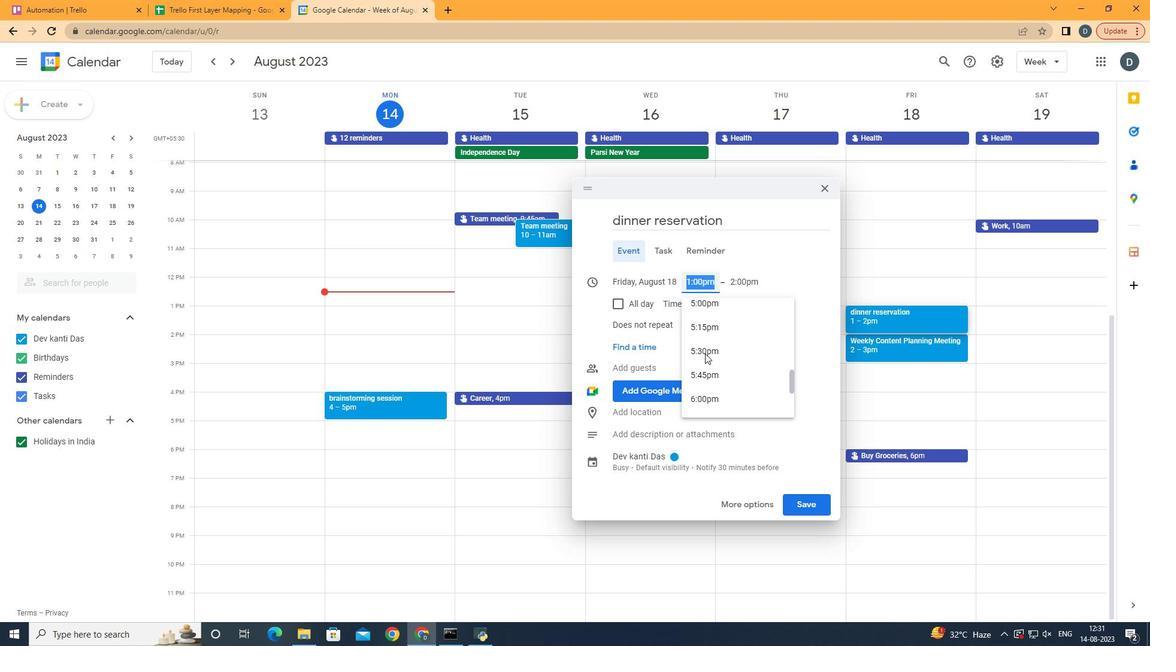 
Action: Mouse scrolled (636, 323) with delta (0, 0)
Screenshot: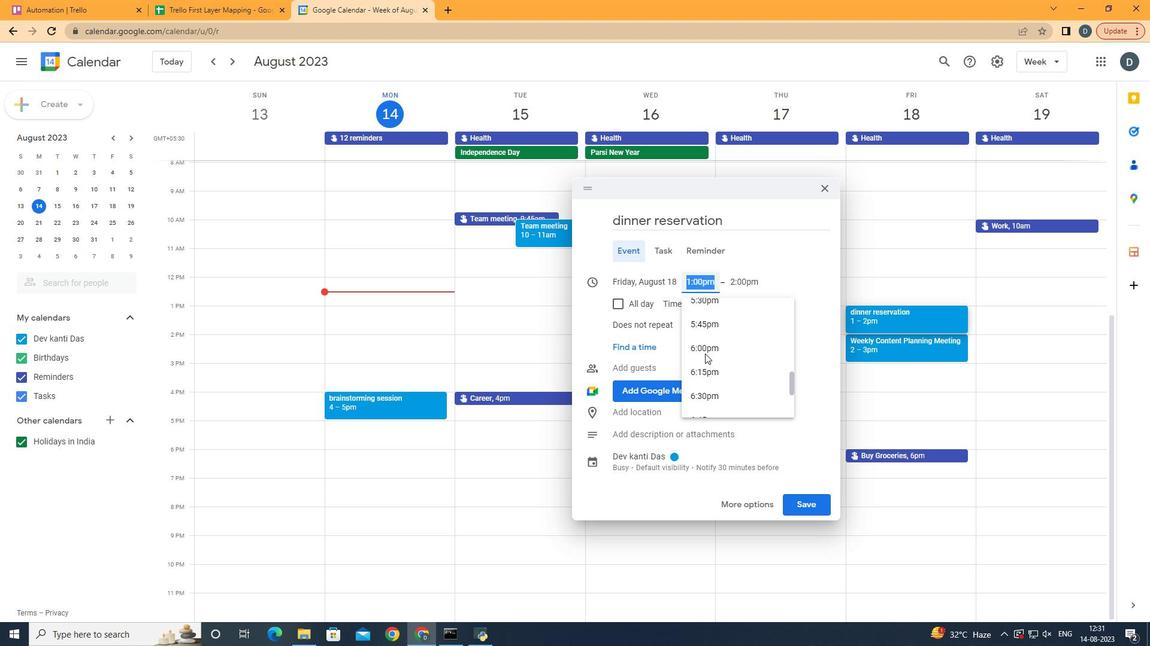 
Action: Mouse scrolled (636, 323) with delta (0, 0)
Screenshot: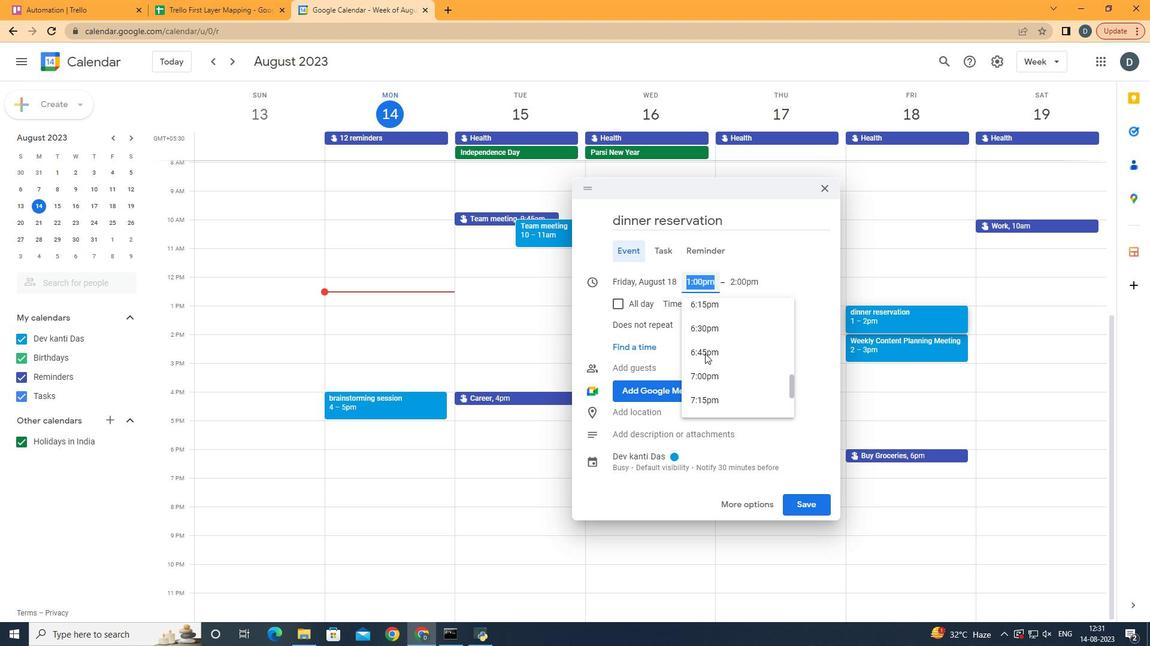 
Action: Mouse scrolled (636, 323) with delta (0, 0)
Screenshot: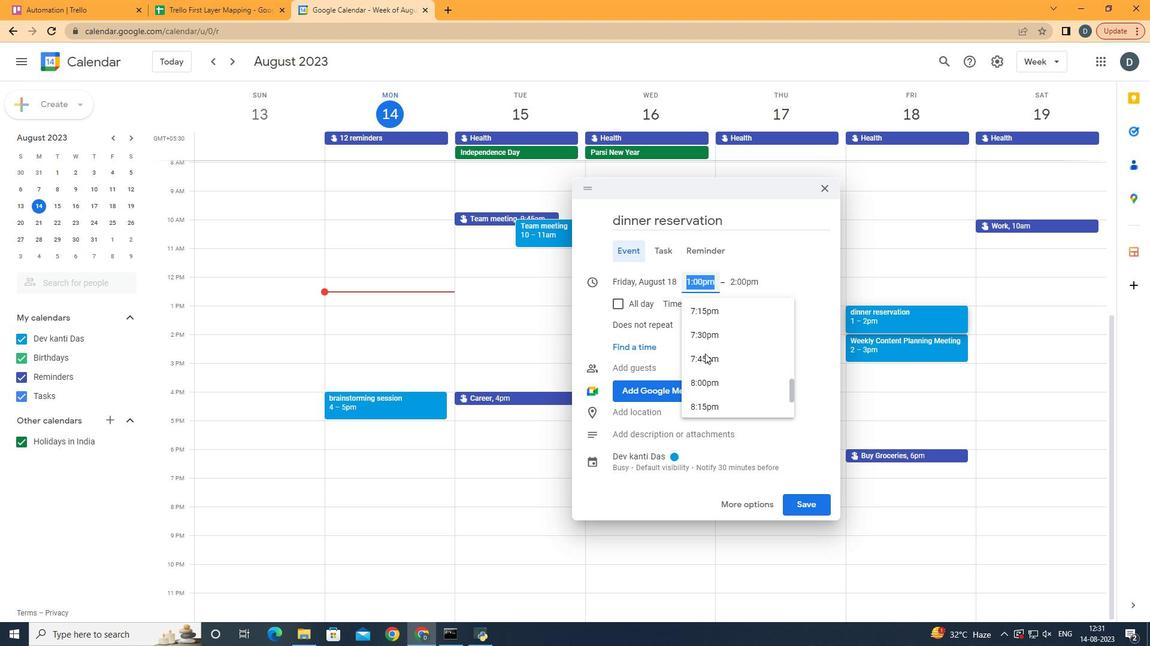 
Action: Mouse scrolled (636, 323) with delta (0, 0)
Screenshot: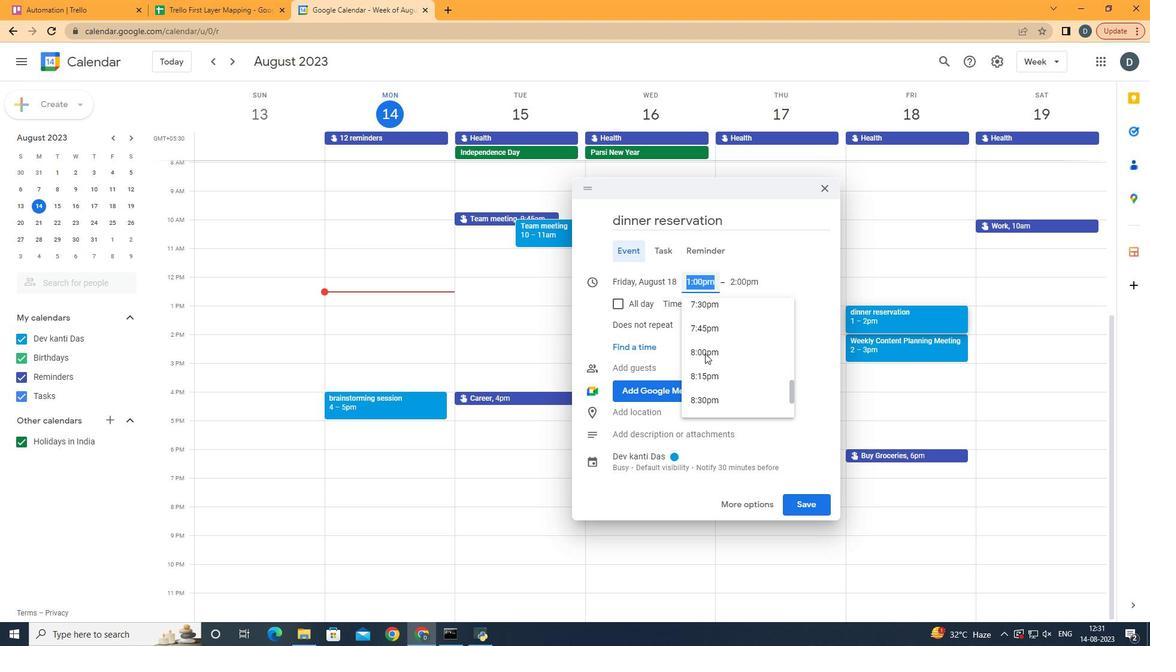 
Action: Mouse moved to (663, 301)
Screenshot: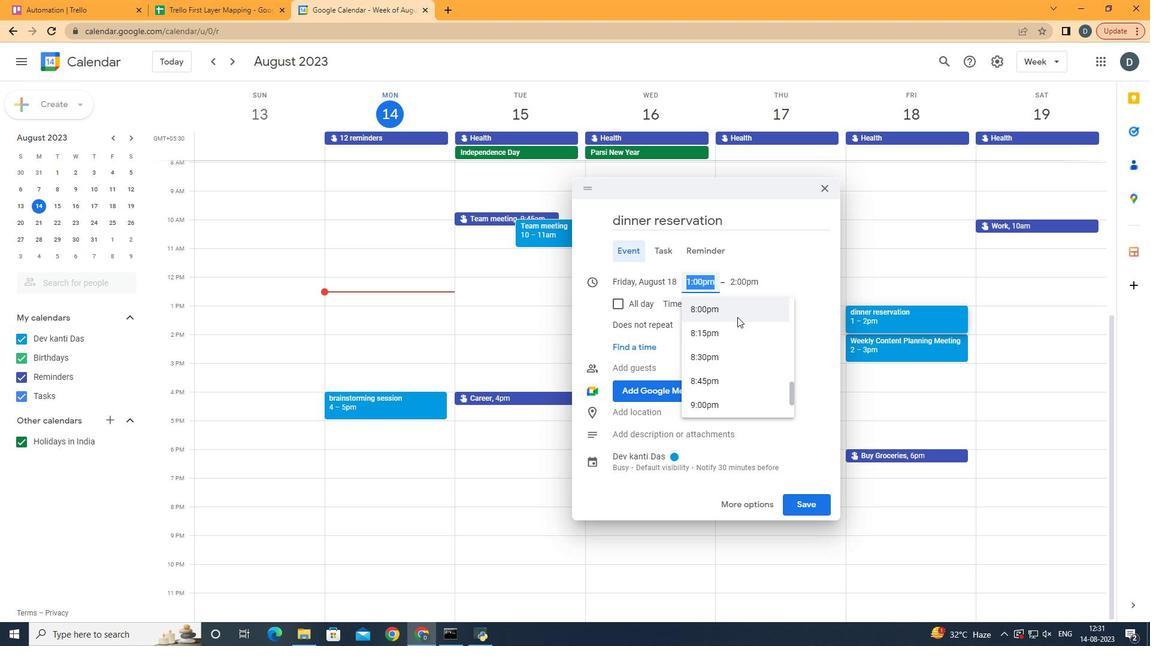 
Action: Mouse scrolled (663, 301) with delta (0, 0)
Screenshot: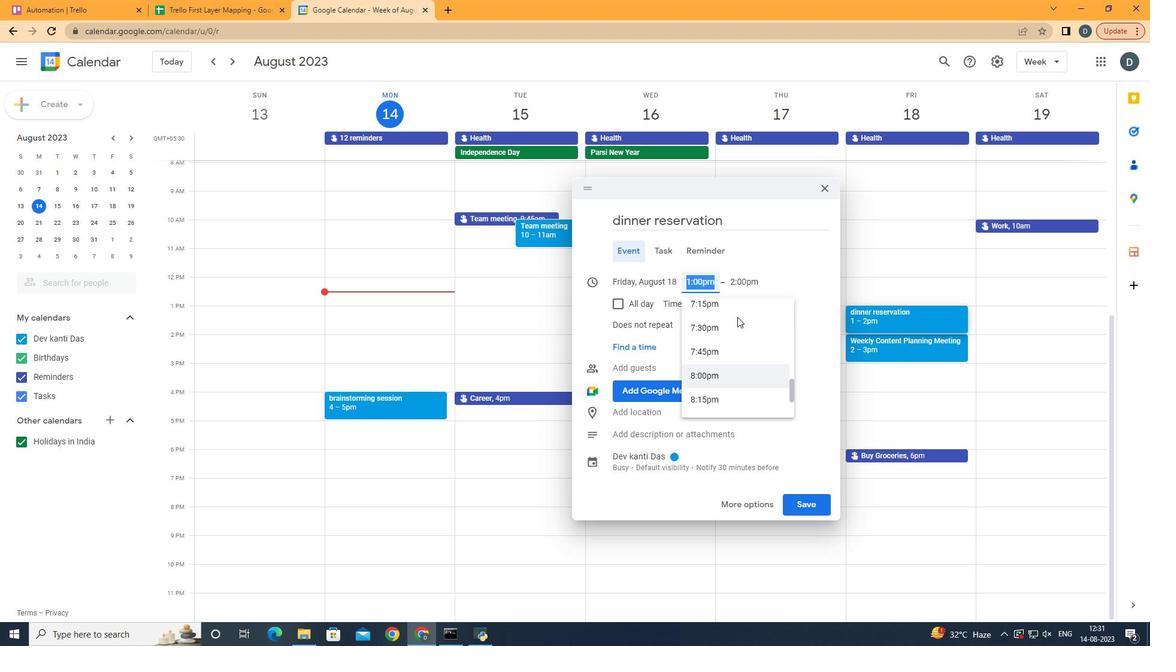 
Action: Mouse scrolled (663, 301) with delta (0, 0)
Screenshot: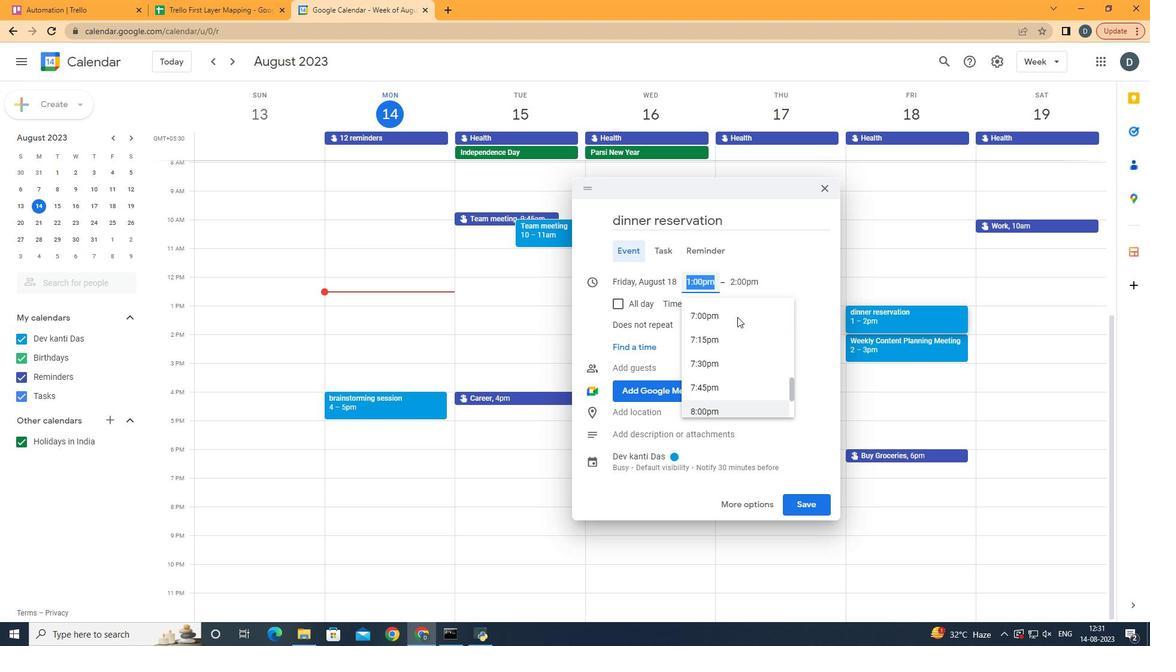 
Action: Mouse moved to (657, 323)
Screenshot: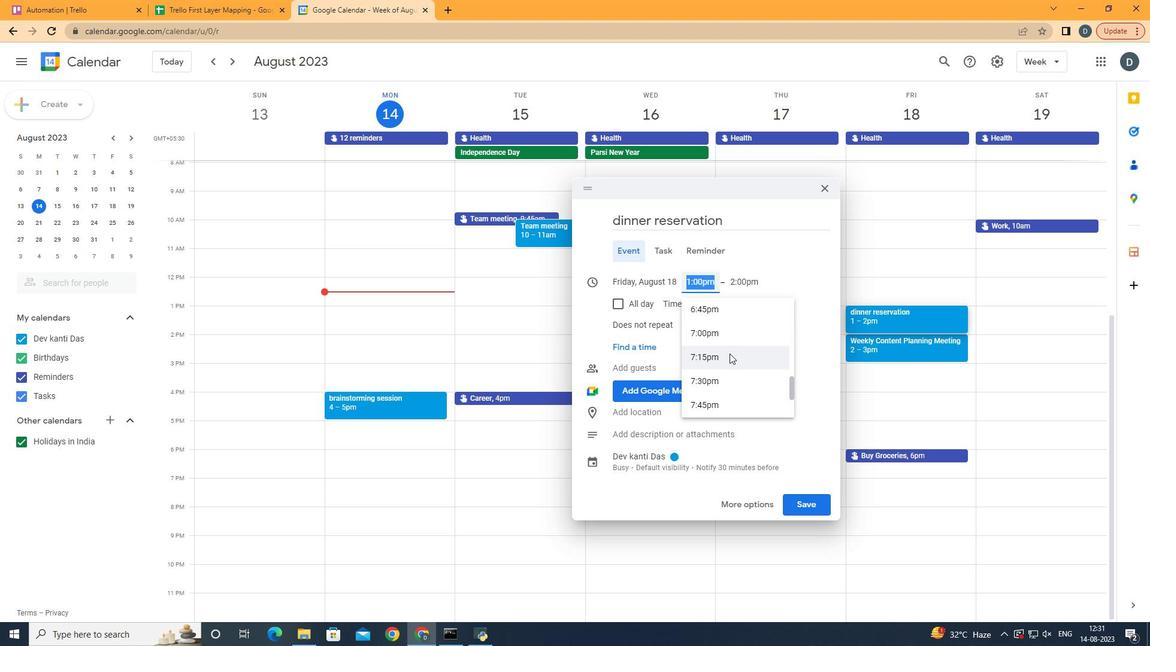 
Action: Mouse scrolled (657, 323) with delta (0, 0)
Screenshot: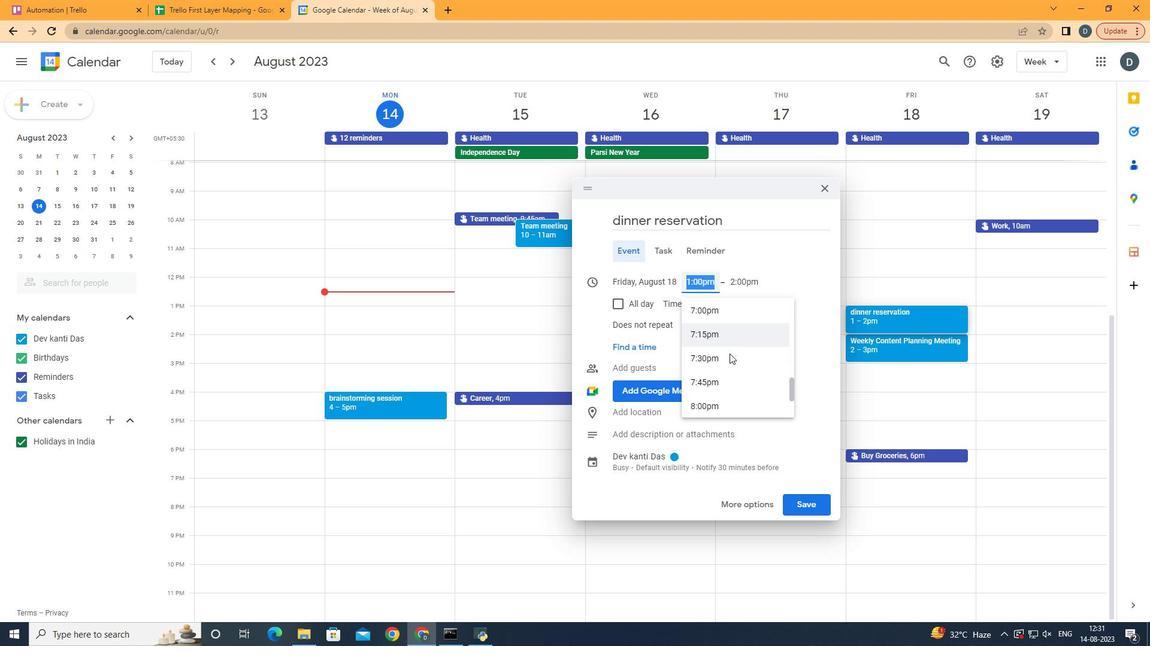 
Action: Mouse moved to (649, 334)
Screenshot: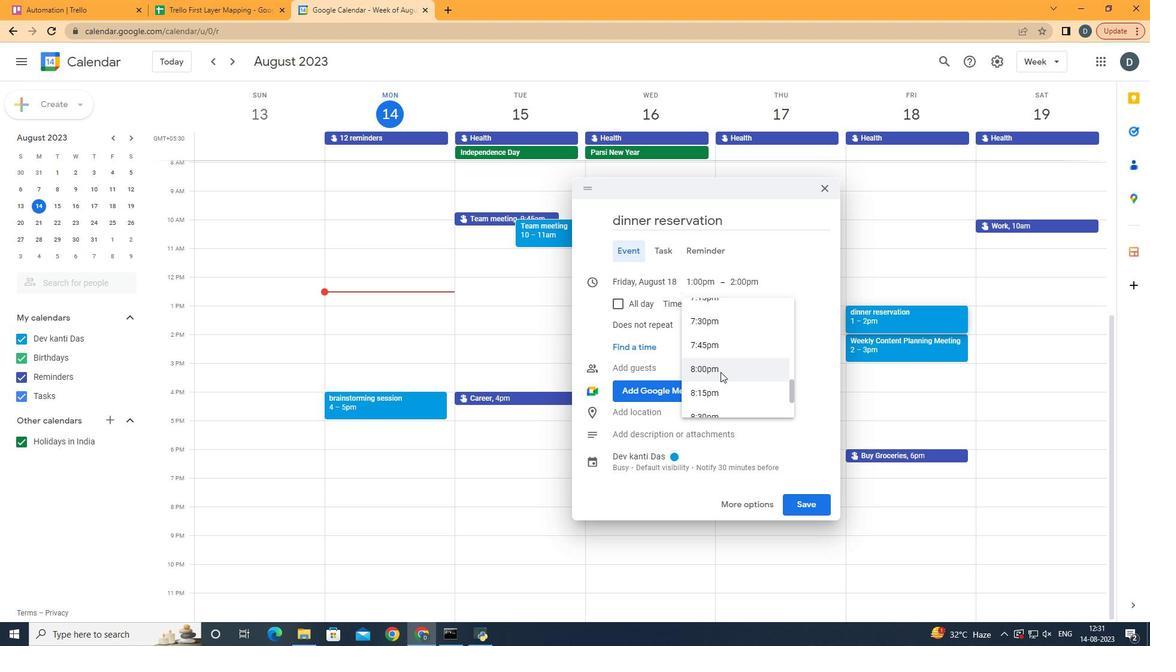 
Action: Mouse pressed left at (649, 334)
Screenshot: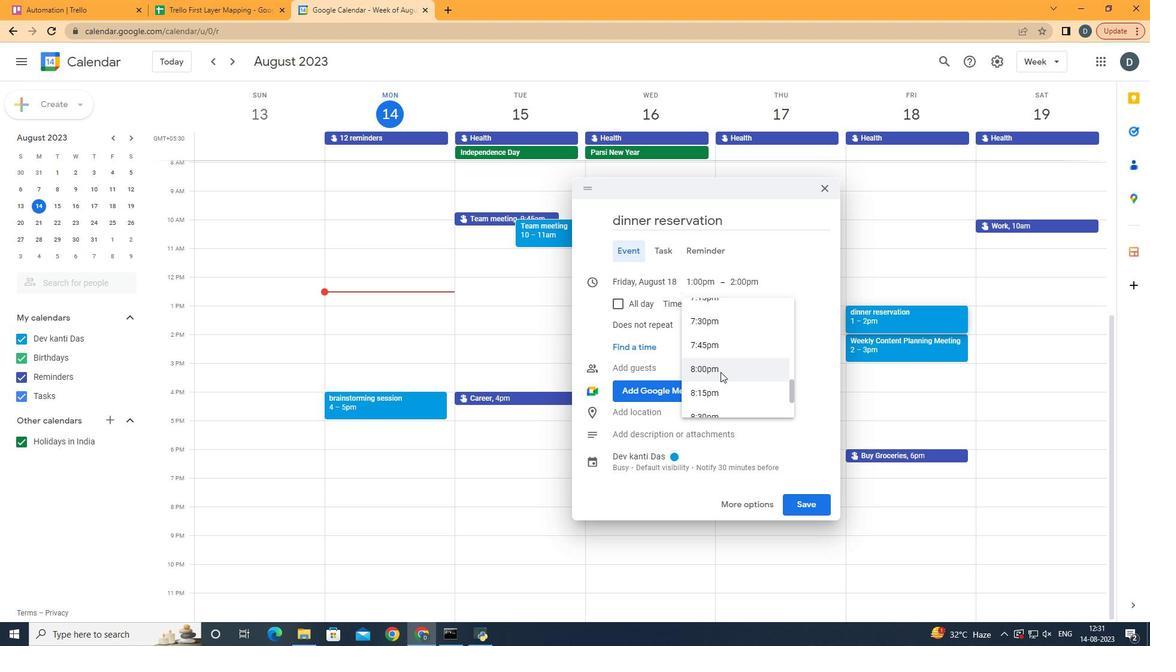 
Action: Mouse moved to (590, 367)
Screenshot: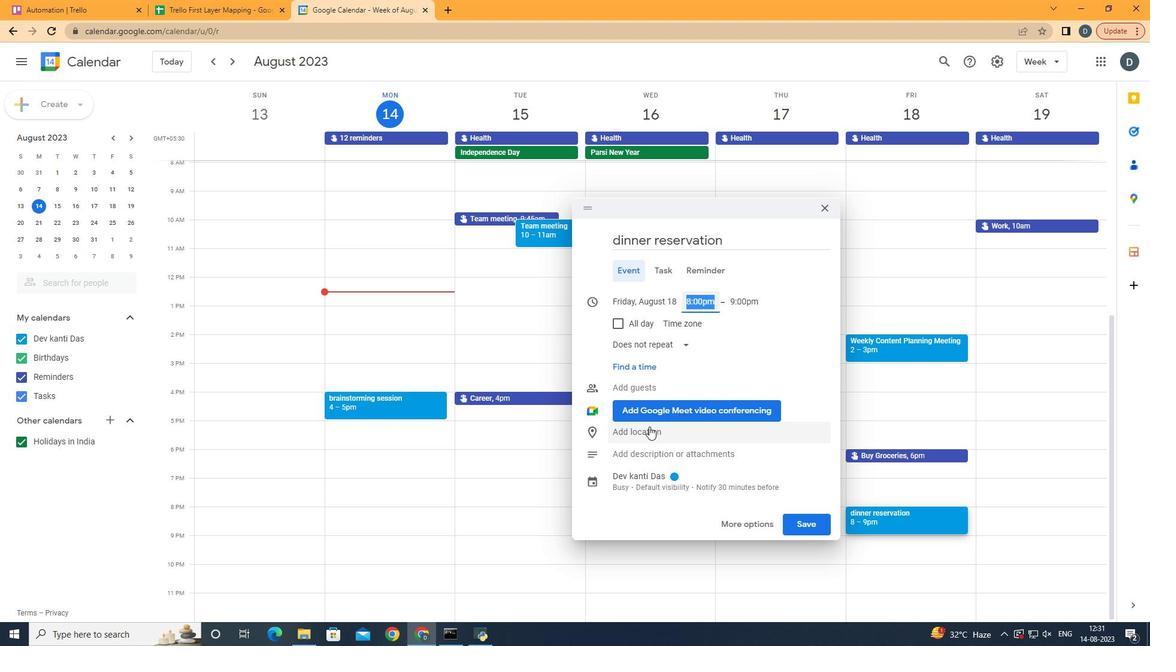 
Action: Mouse pressed left at (590, 367)
Screenshot: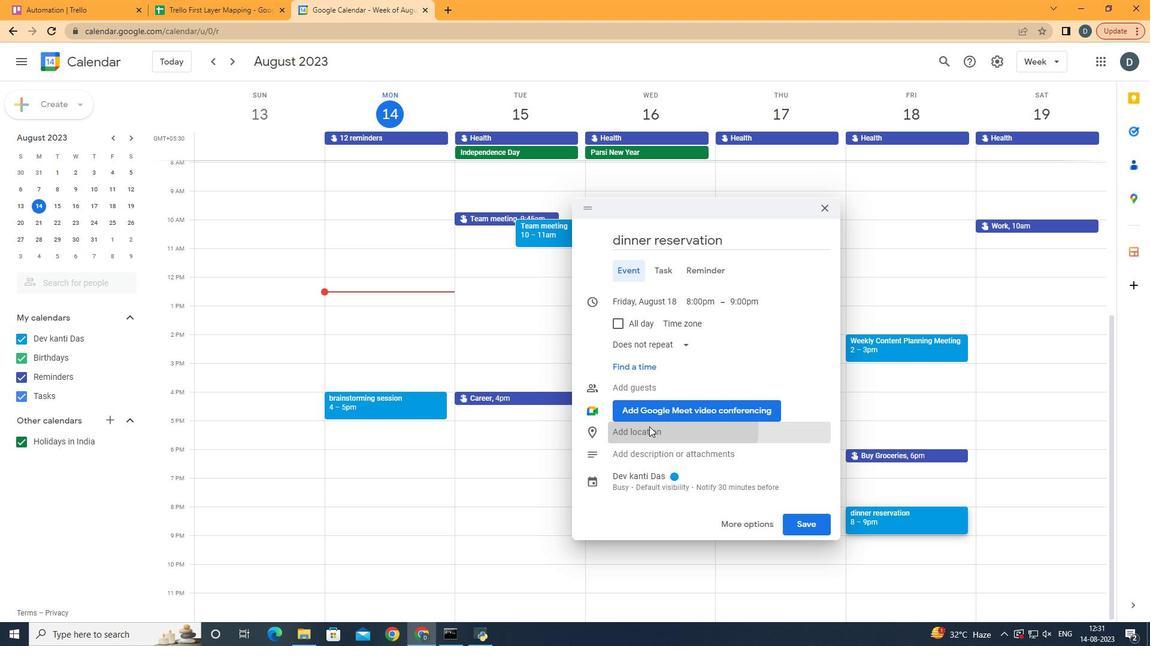 
Action: Mouse moved to (595, 376)
Screenshot: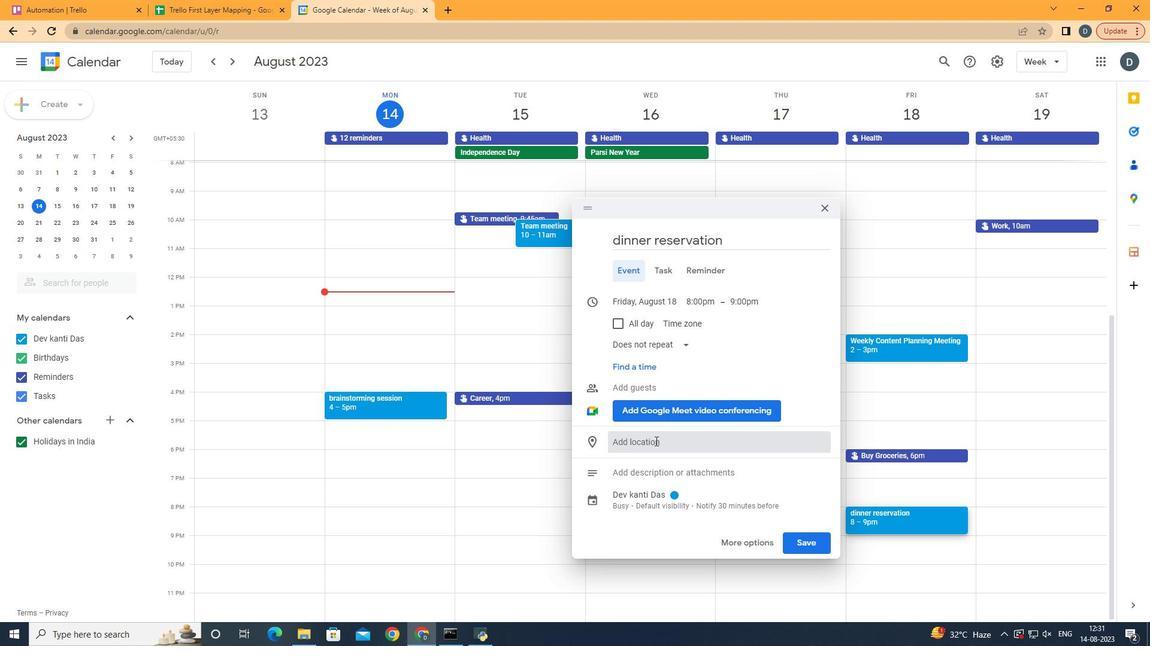 
Action: Key pressed local<Key.space>restaurant
Screenshot: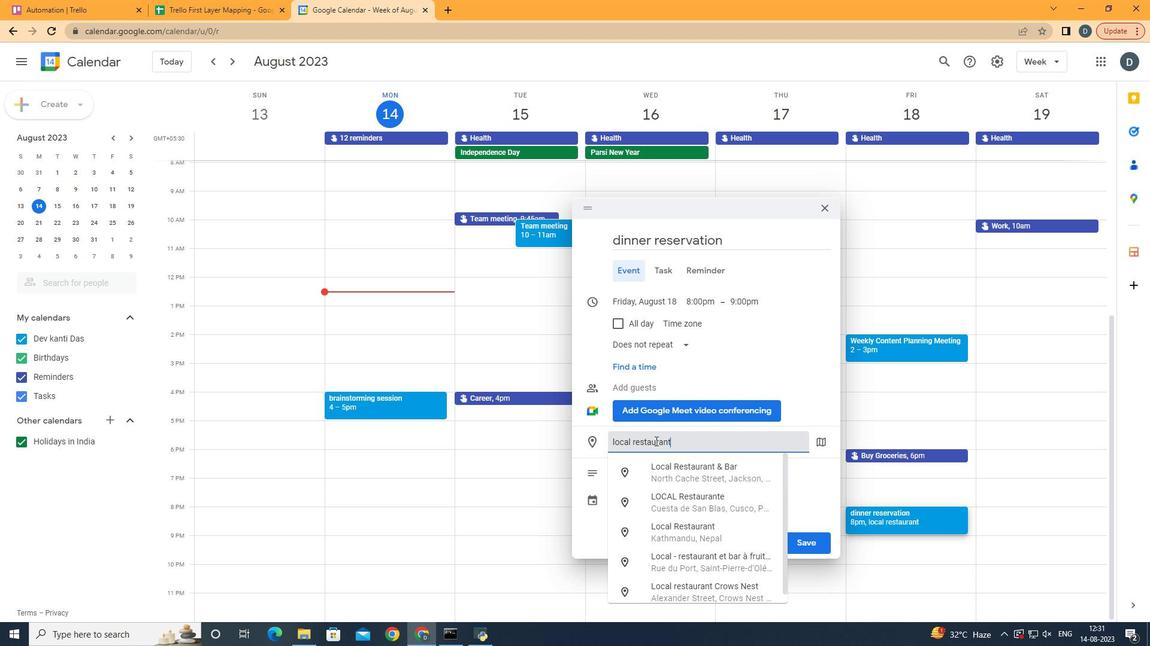 
Action: Mouse moved to (729, 352)
Screenshot: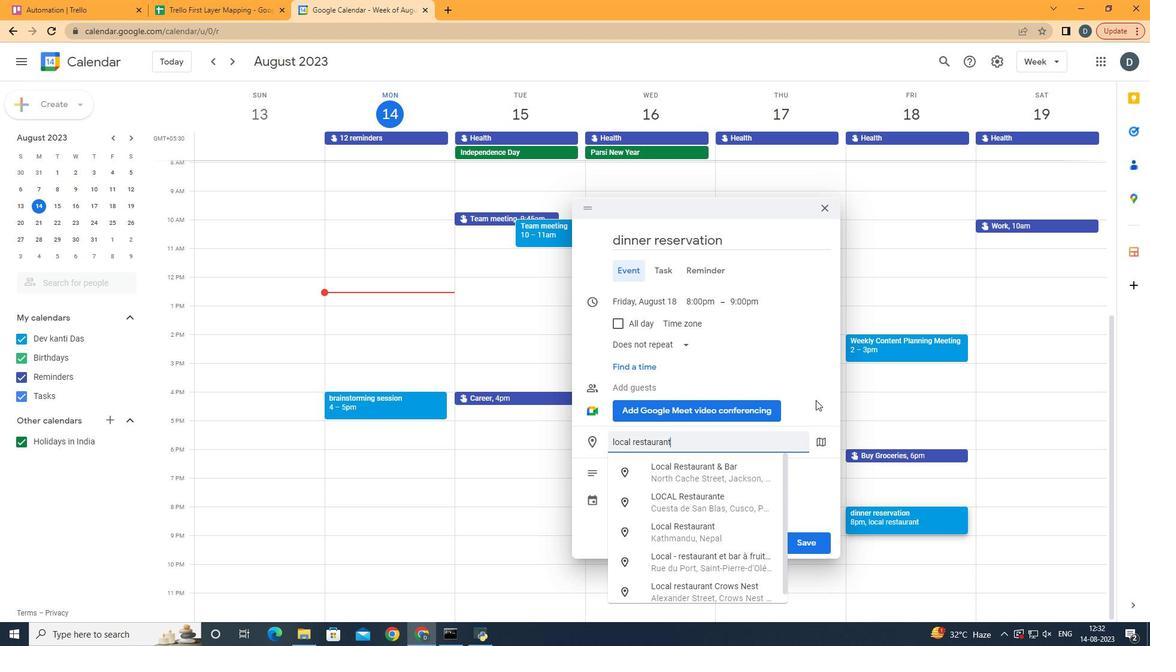
Action: Mouse pressed left at (729, 352)
Screenshot: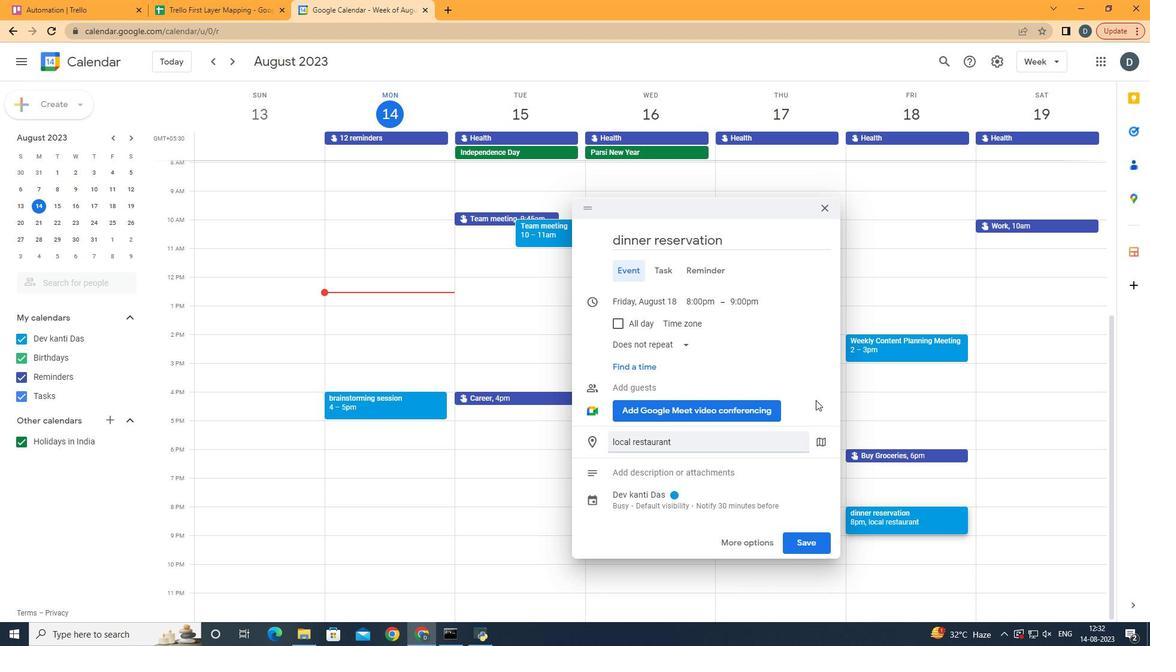 
Action: Mouse moved to (609, 303)
Screenshot: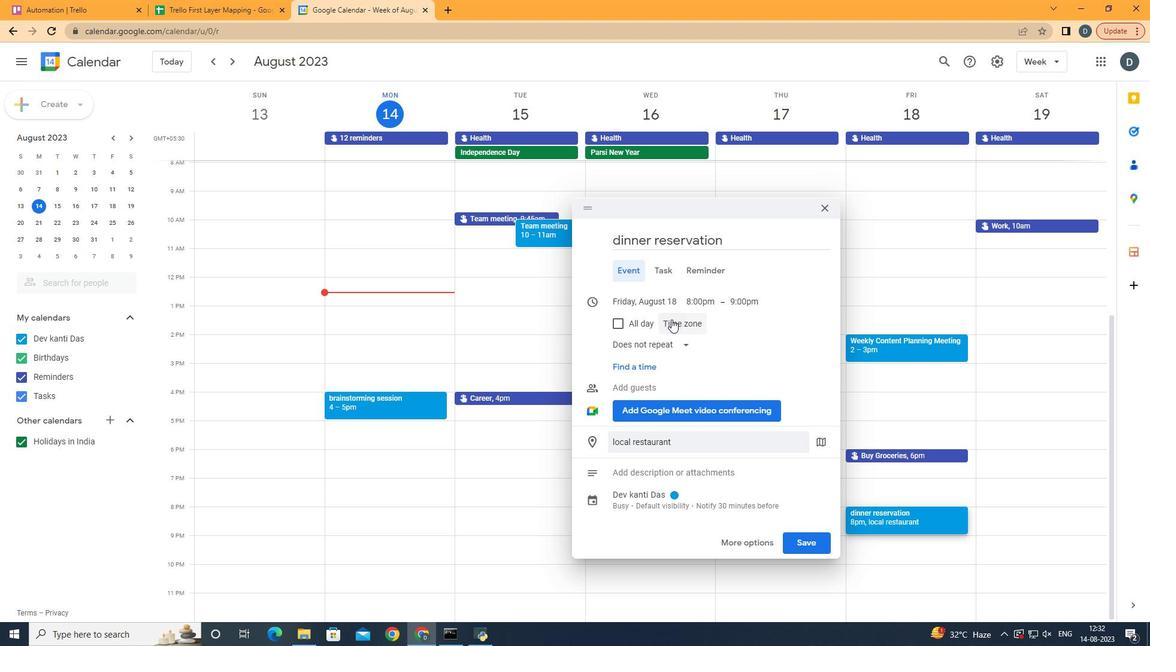 
Action: Mouse pressed left at (609, 303)
Screenshot: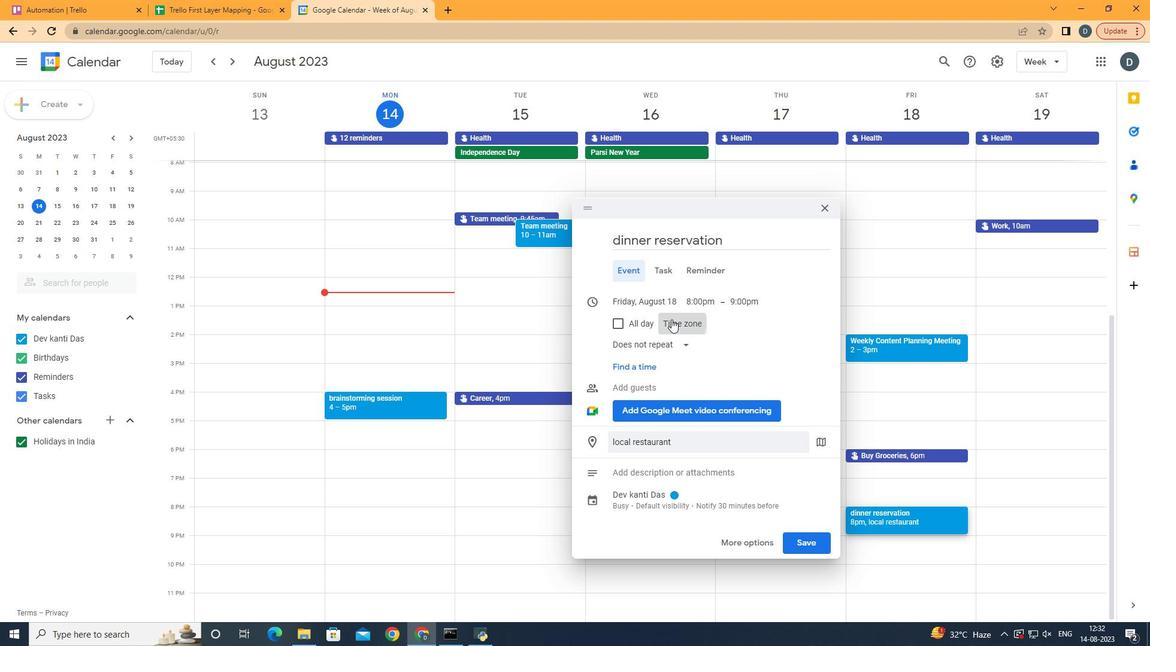
Action: Mouse moved to (671, 300)
Screenshot: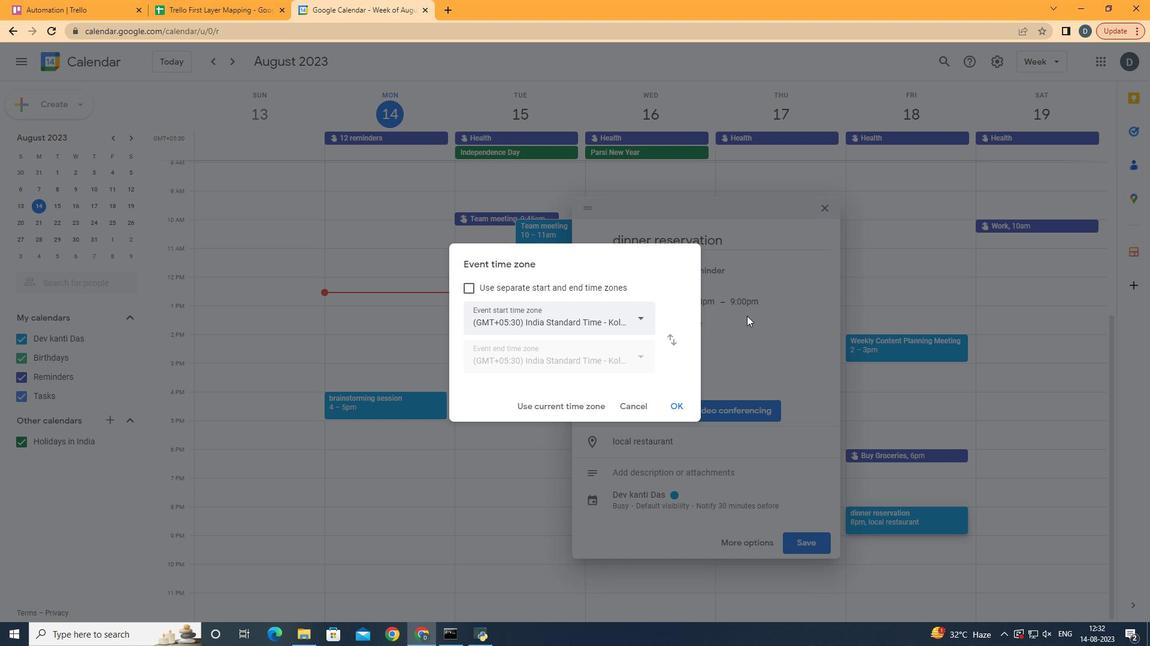 
Action: Mouse pressed left at (671, 300)
Screenshot: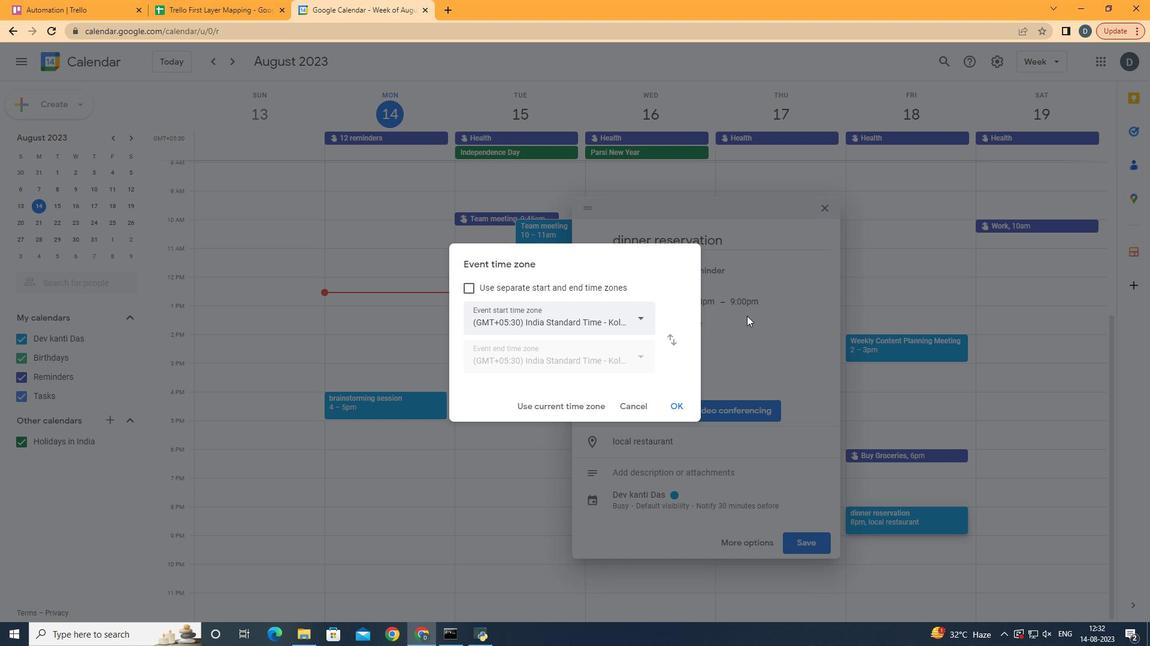 
Action: Mouse moved to (574, 344)
Screenshot: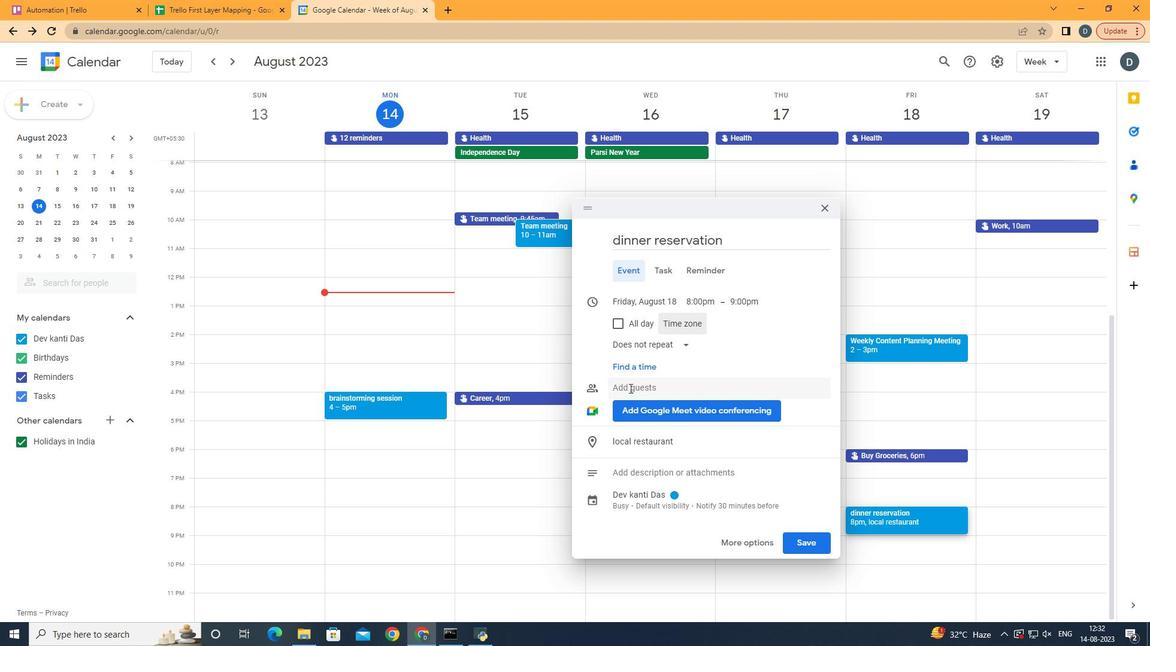 
Action: Mouse pressed left at (574, 344)
Screenshot: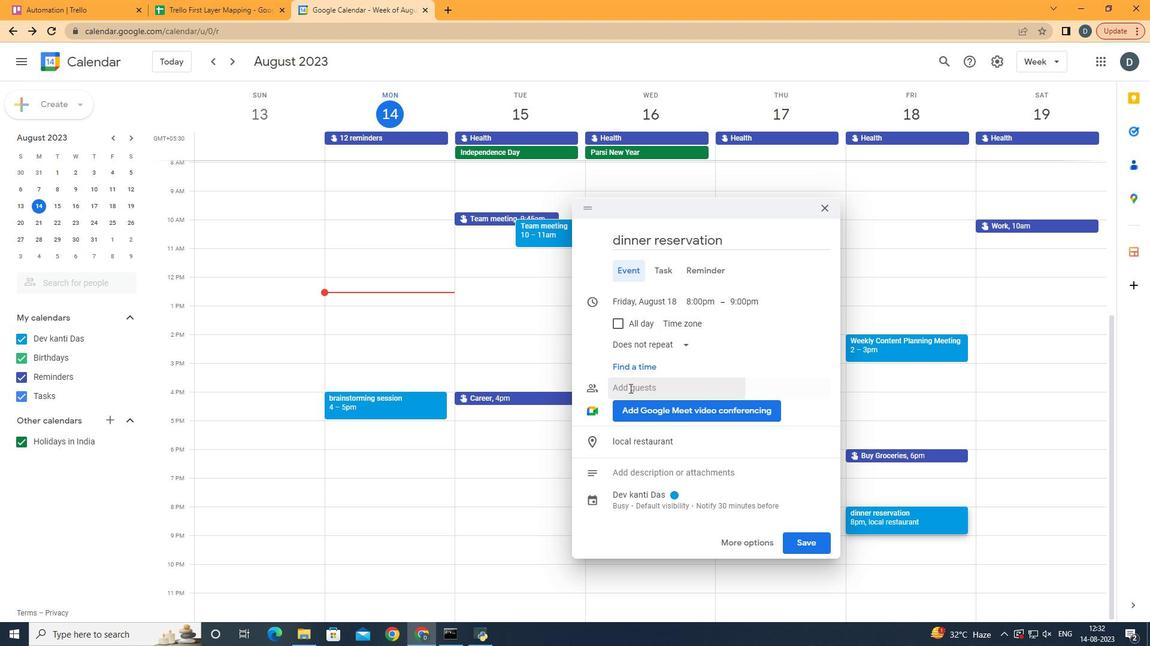 
Action: Mouse moved to (571, 344)
Screenshot: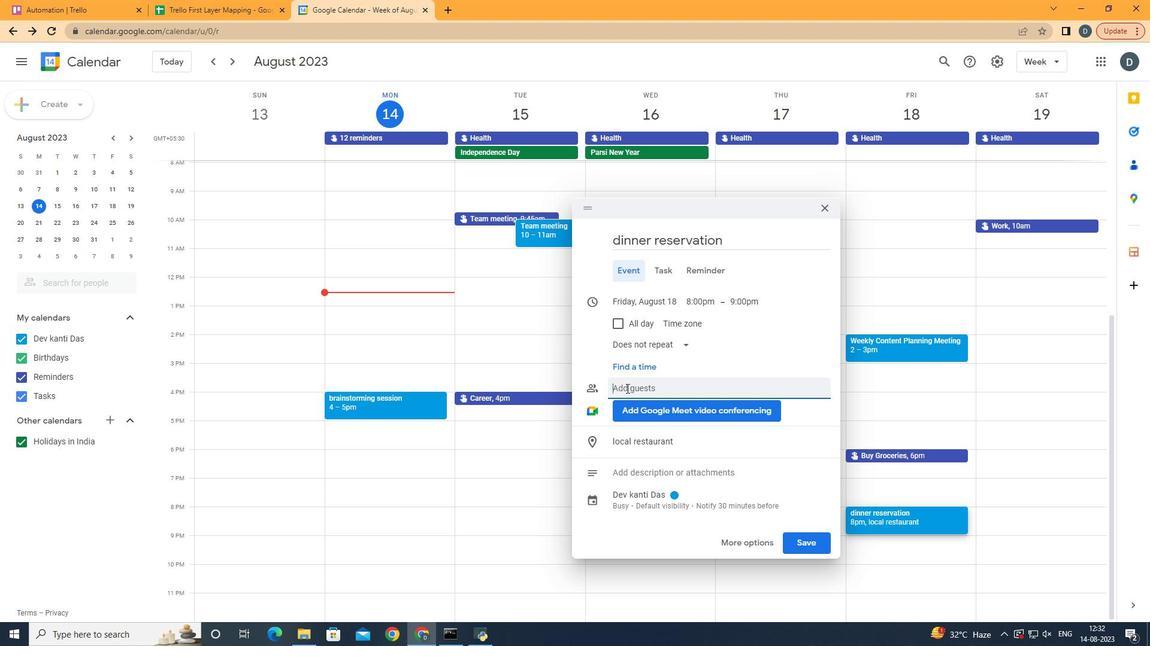 
Action: Mouse pressed left at (571, 344)
Screenshot: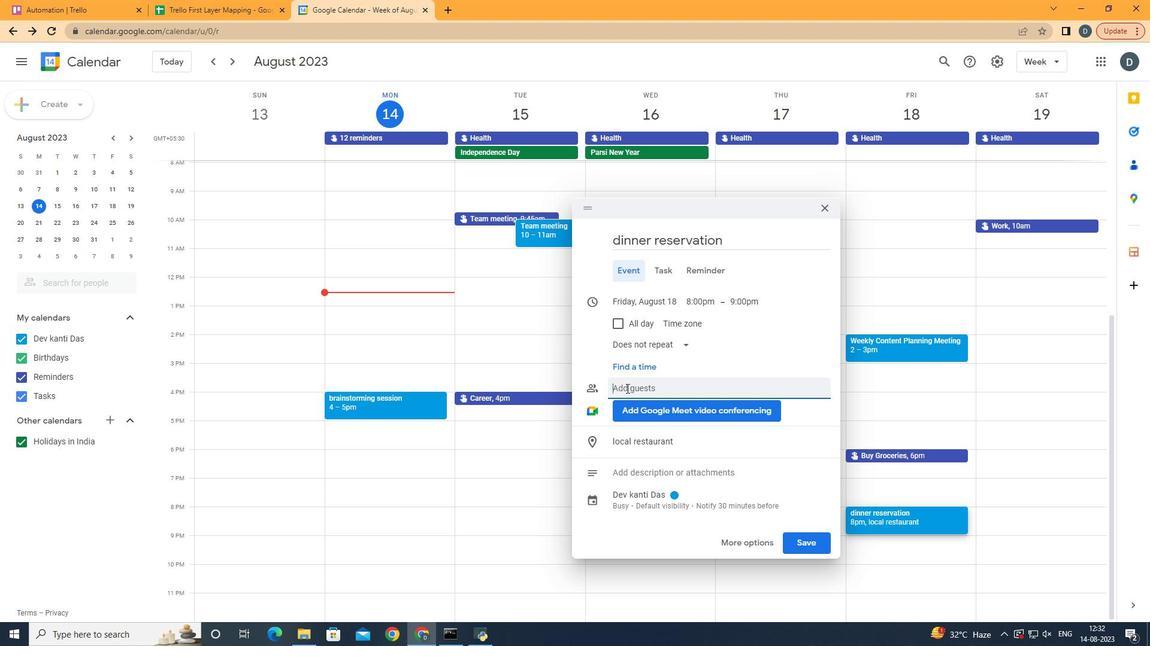 
Action: Key pressed 2
Screenshot: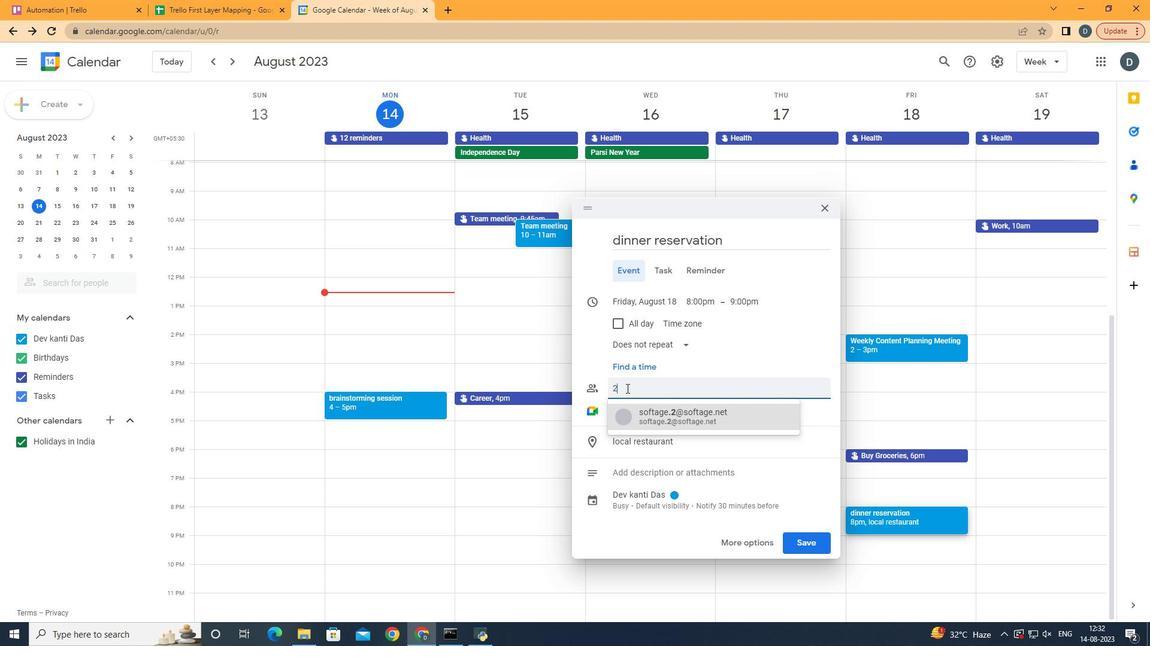 
Action: Mouse moved to (633, 333)
Screenshot: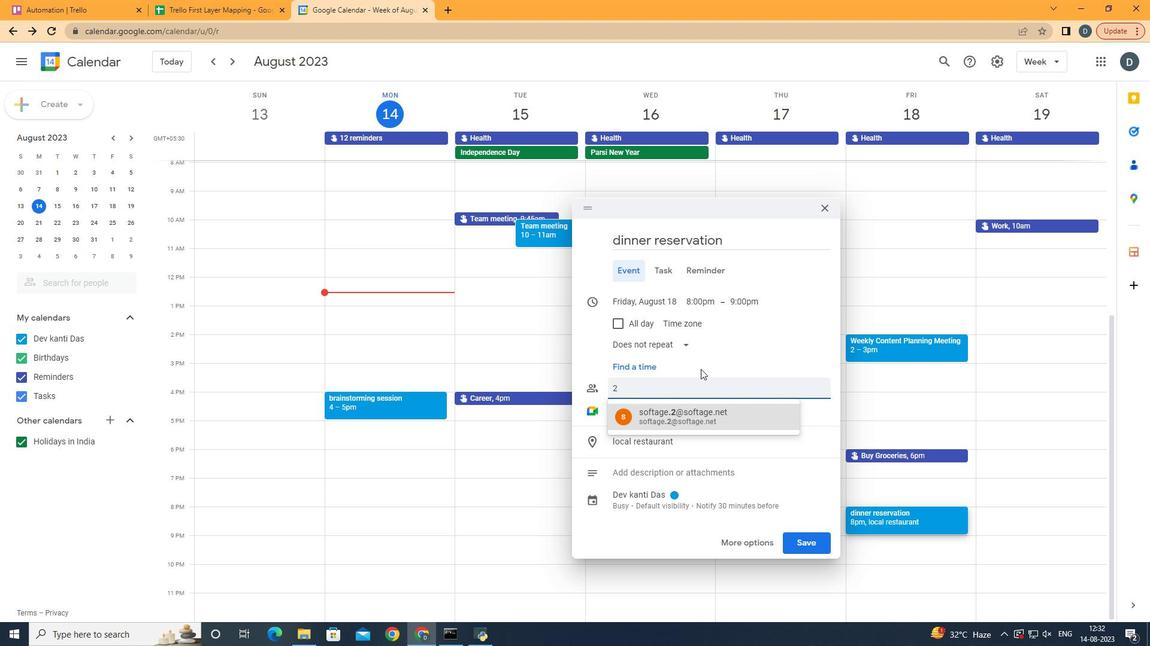 
Action: Key pressed <Key.backspace>
Screenshot: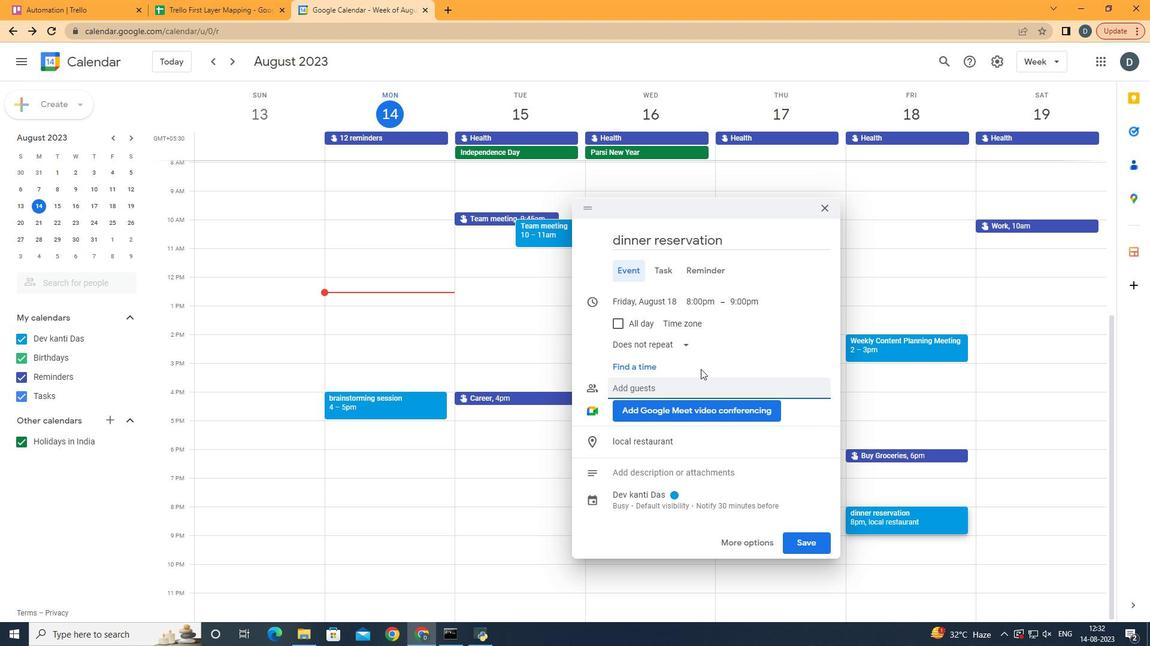 
Action: Mouse moved to (717, 437)
Screenshot: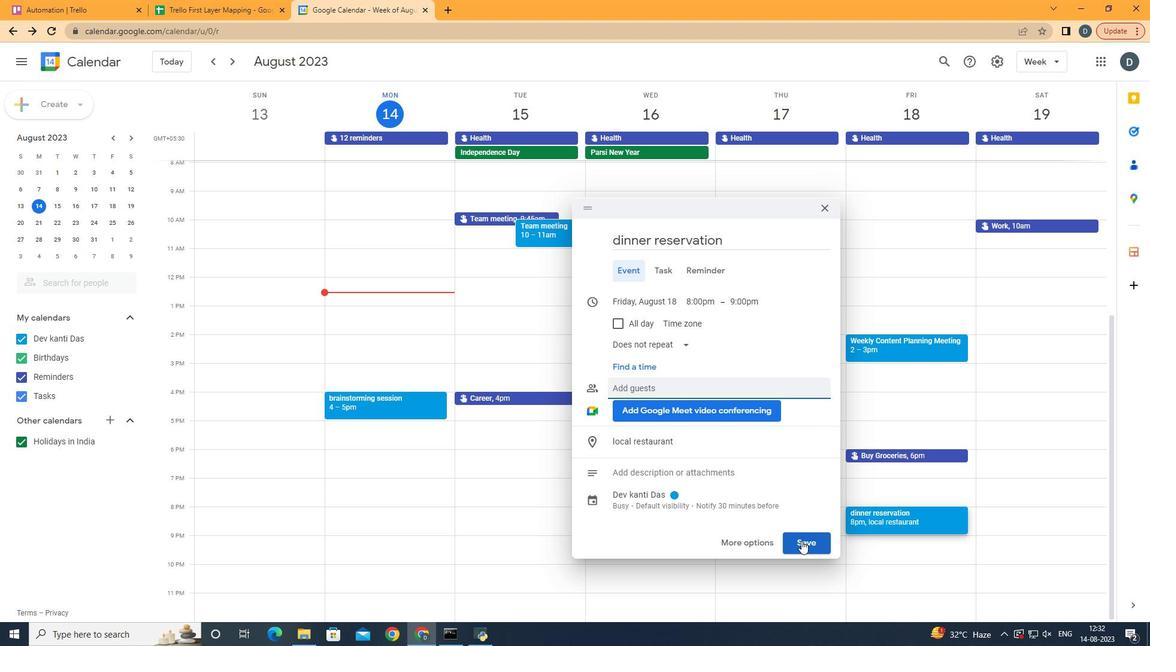 
Action: Mouse pressed left at (717, 437)
Screenshot: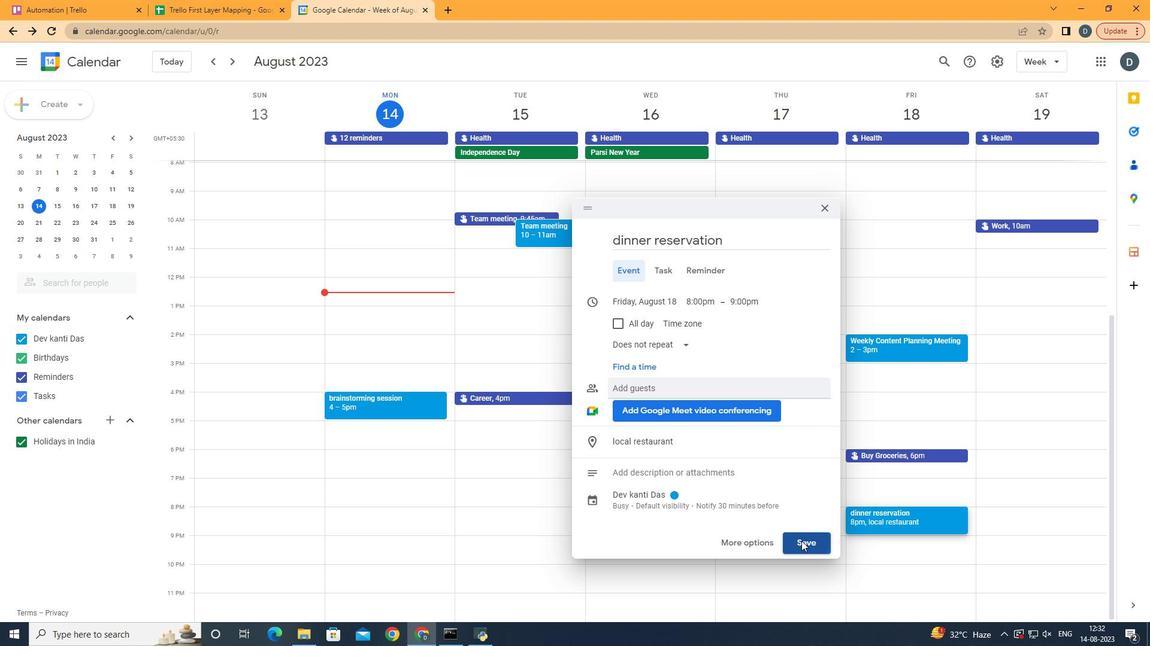 
Action: Mouse moved to (715, 433)
Screenshot: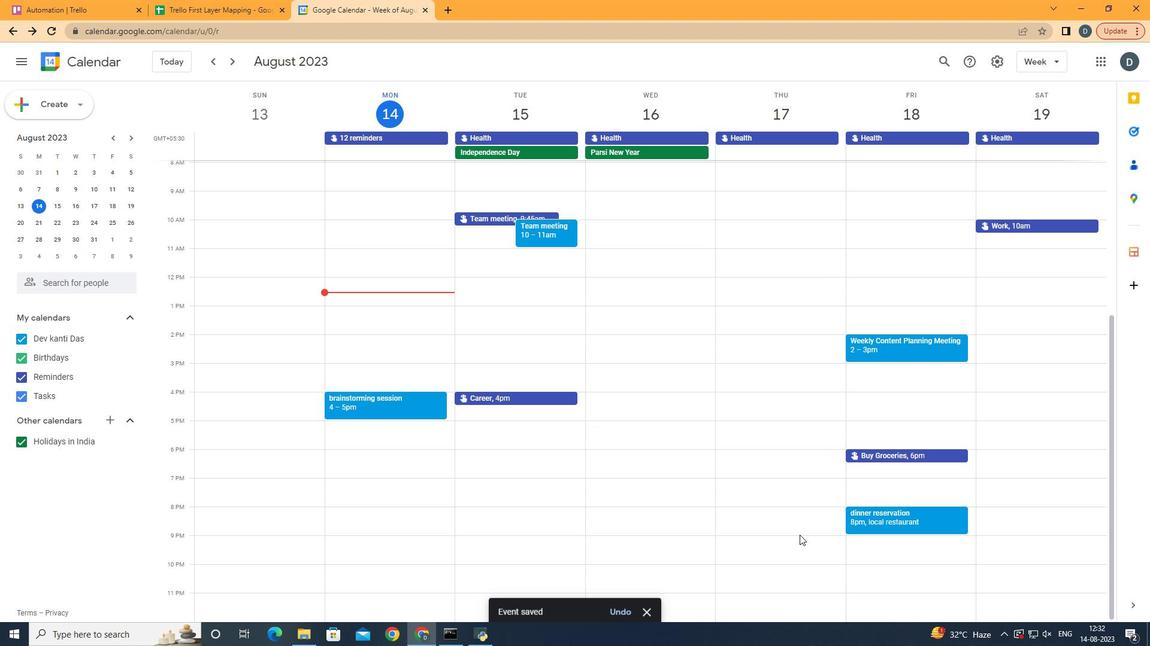 
